 Task: Search one way flight ticket for 3 adults in first from Wichita: Wichita Dwight D. Eisenhower National Airport(was Wichita Mid-continent Airport) to Jackson: Jackson Hole Airport on 5-2-2023. Number of bags: 2 checked bags. Price is upto 35000. Outbound departure time preference is 20:00.
Action: Mouse moved to (343, 289)
Screenshot: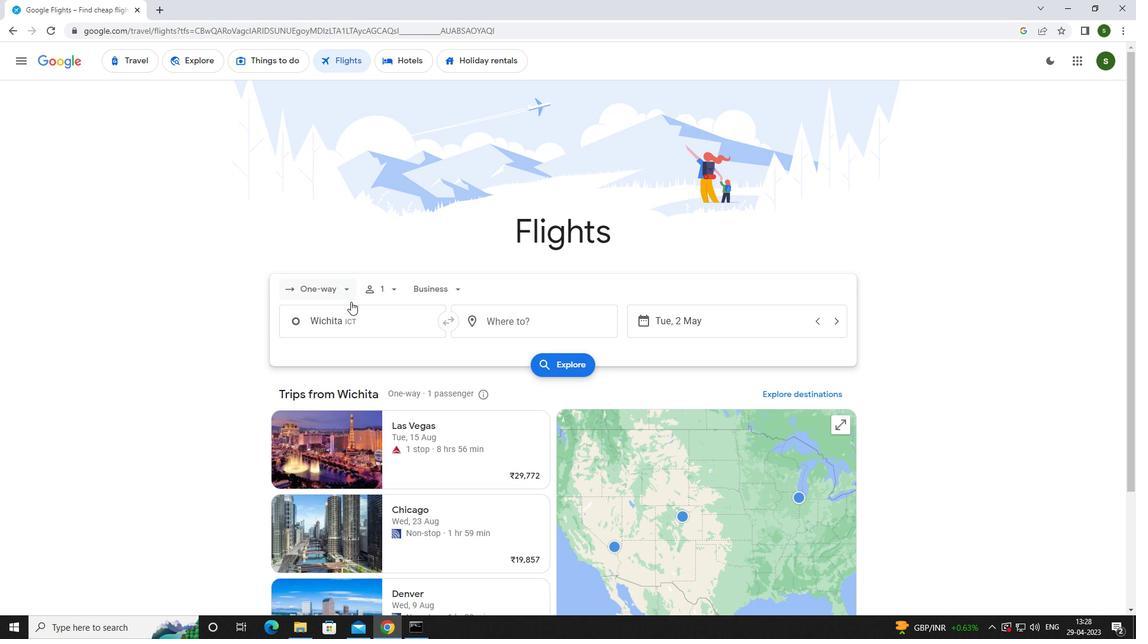 
Action: Mouse pressed left at (343, 289)
Screenshot: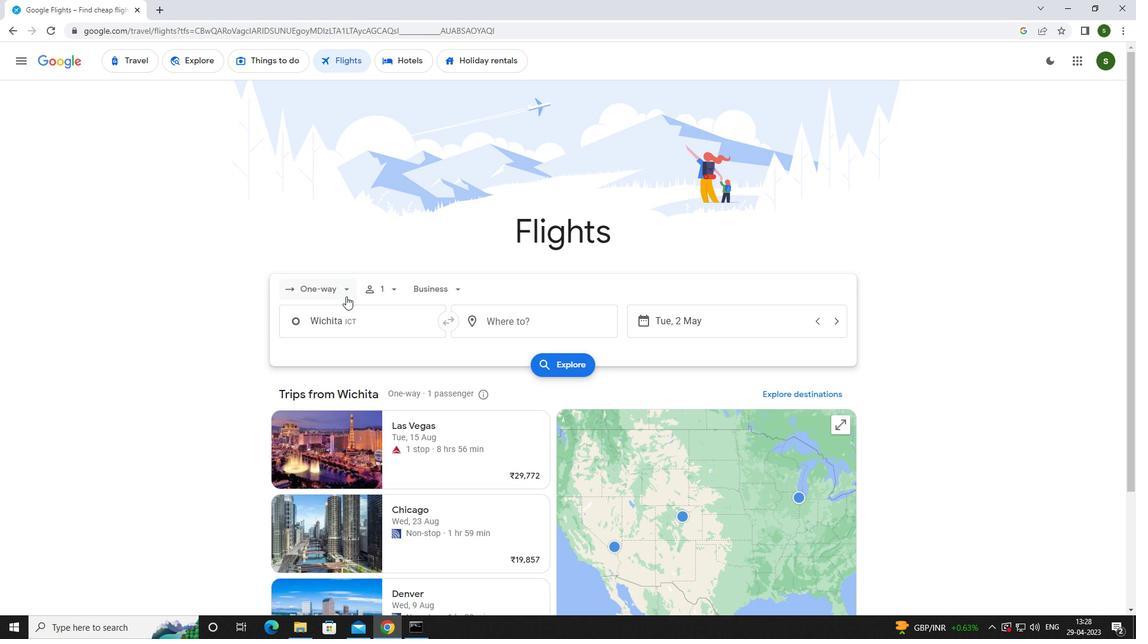 
Action: Mouse moved to (354, 343)
Screenshot: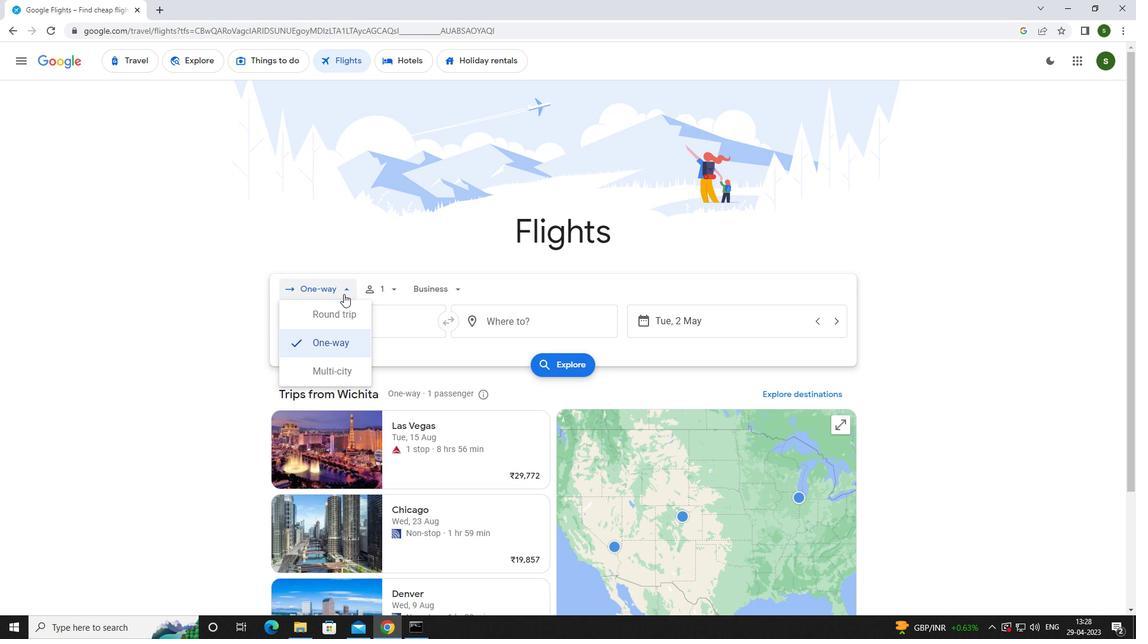 
Action: Mouse pressed left at (354, 343)
Screenshot: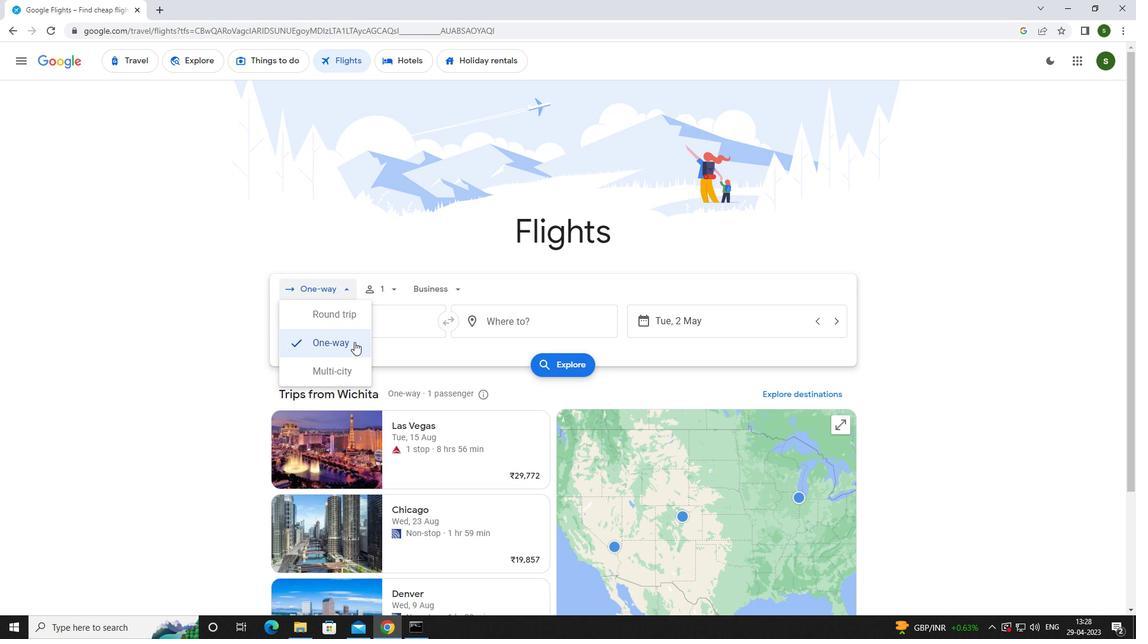 
Action: Mouse moved to (394, 287)
Screenshot: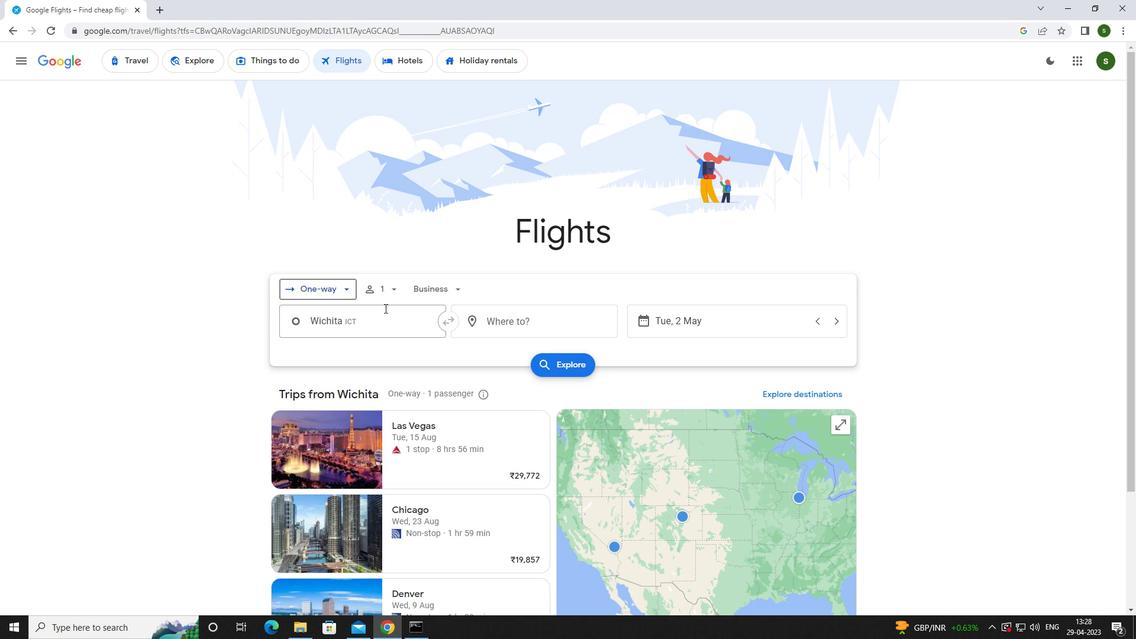 
Action: Mouse pressed left at (394, 287)
Screenshot: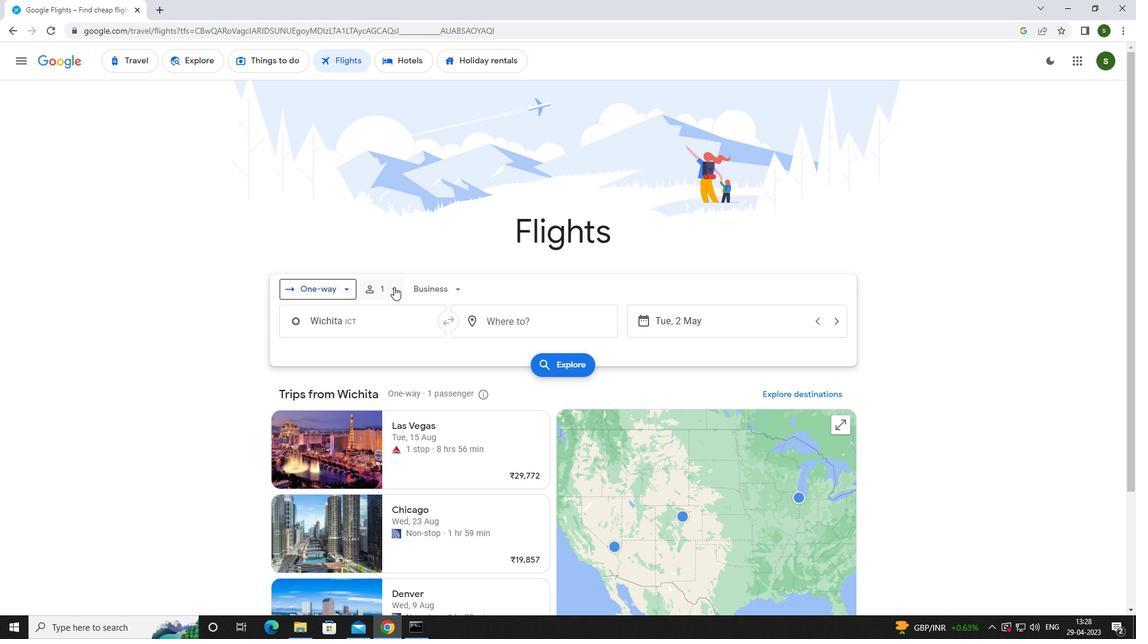
Action: Mouse moved to (478, 314)
Screenshot: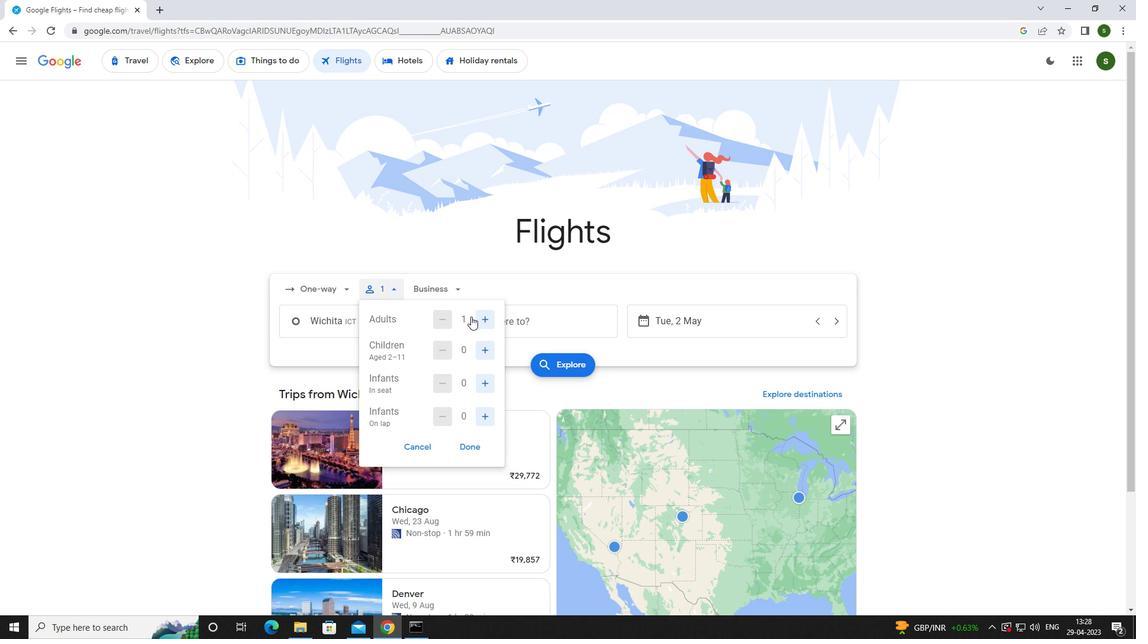 
Action: Mouse pressed left at (478, 314)
Screenshot: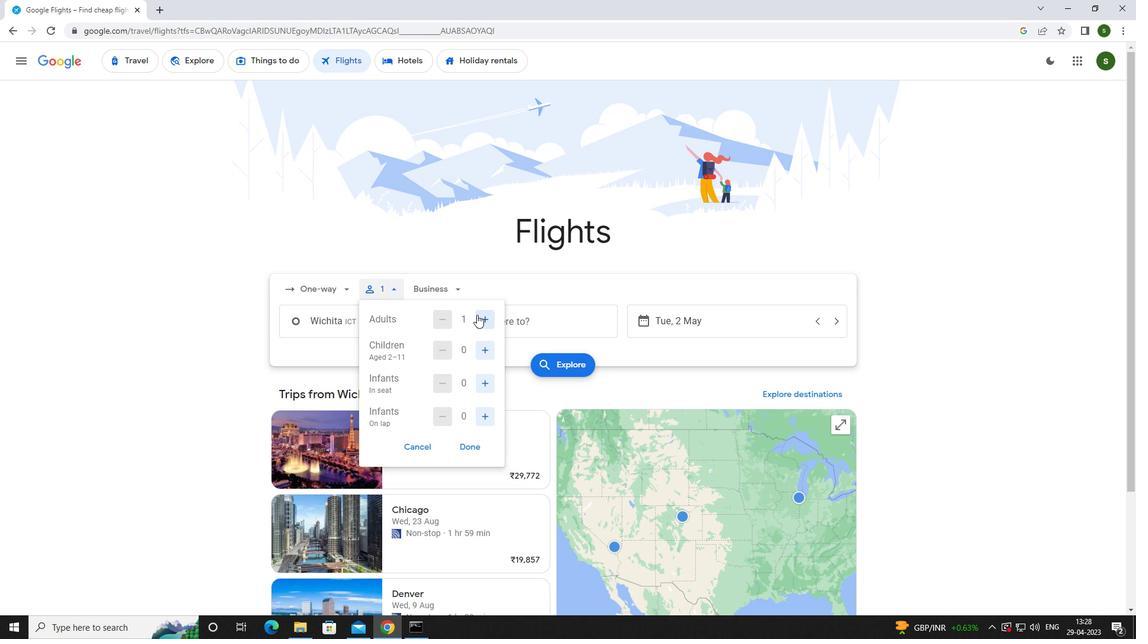 
Action: Mouse pressed left at (478, 314)
Screenshot: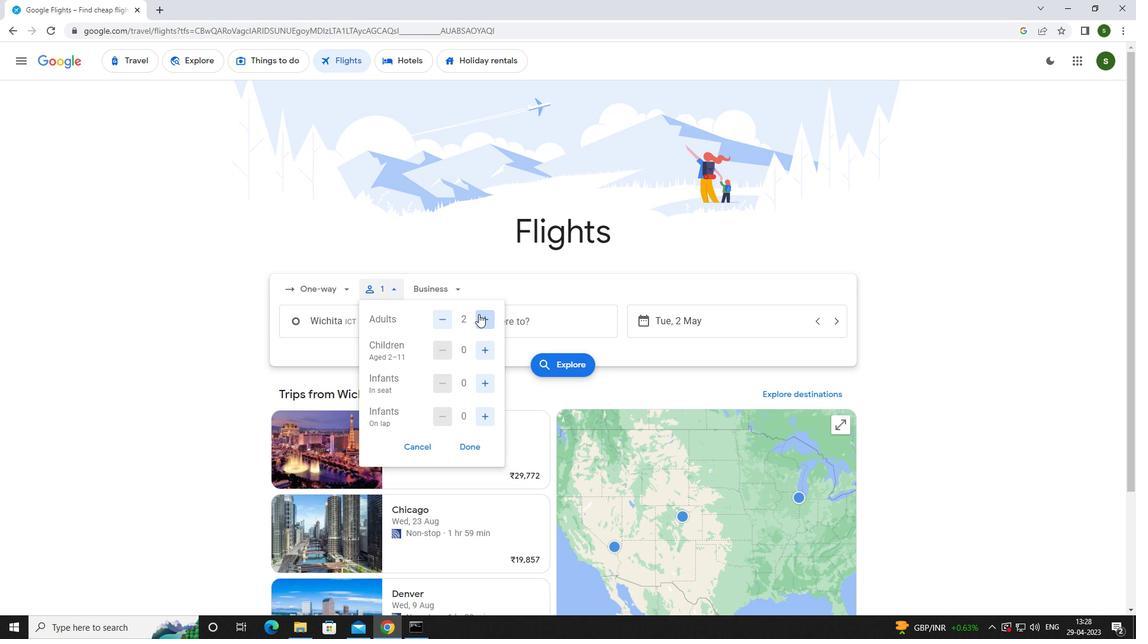 
Action: Mouse moved to (447, 288)
Screenshot: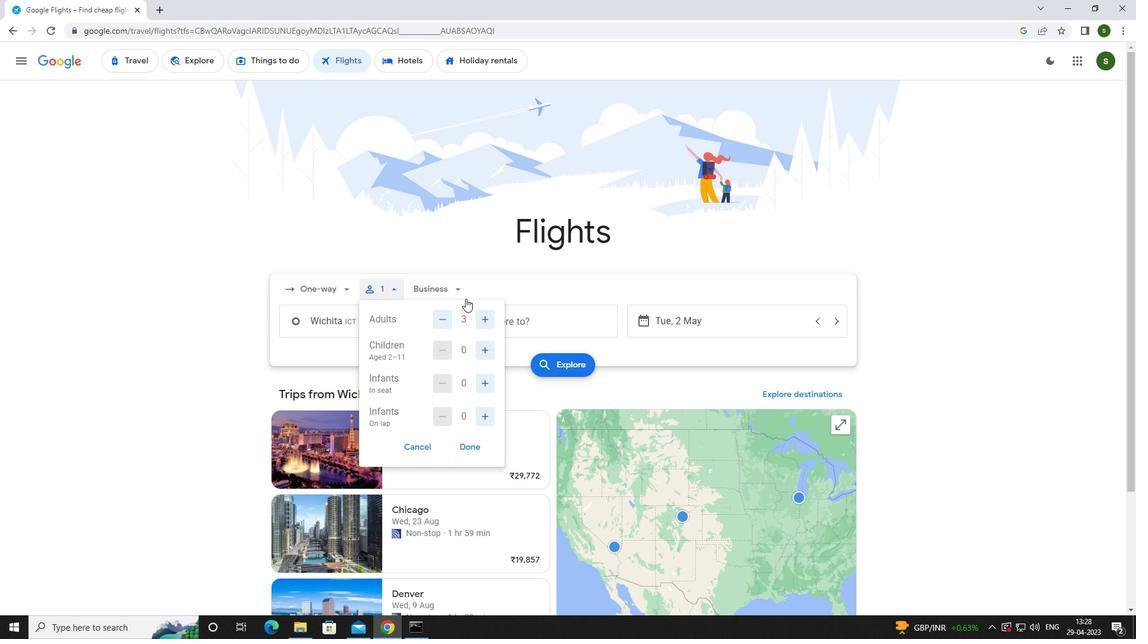 
Action: Mouse pressed left at (447, 288)
Screenshot: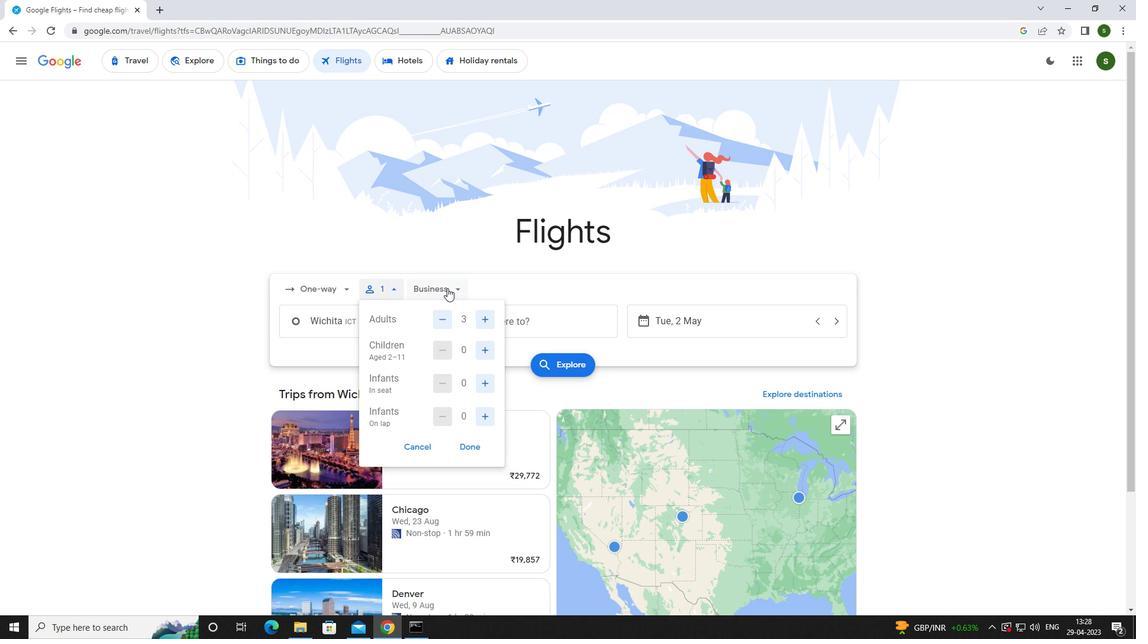 
Action: Mouse moved to (471, 400)
Screenshot: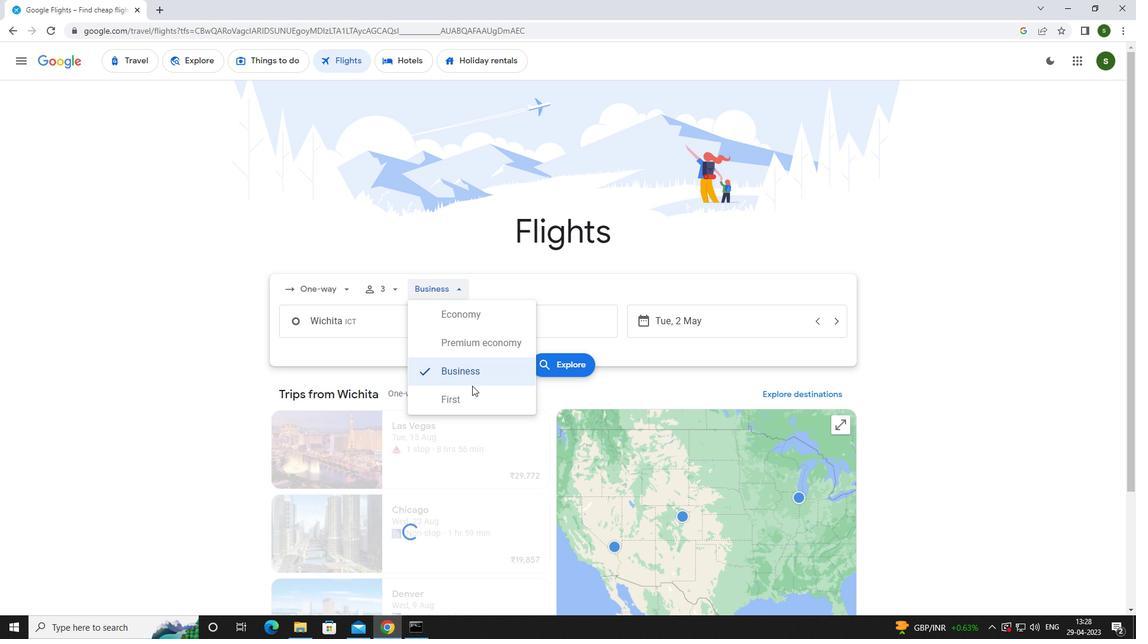 
Action: Mouse pressed left at (471, 400)
Screenshot: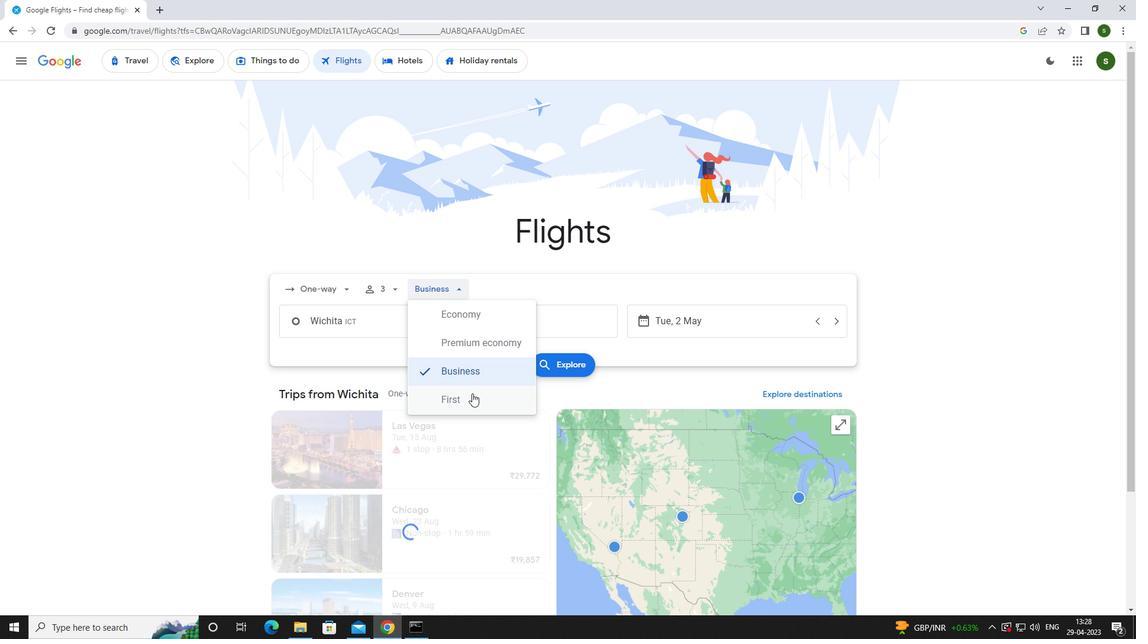 
Action: Mouse moved to (386, 323)
Screenshot: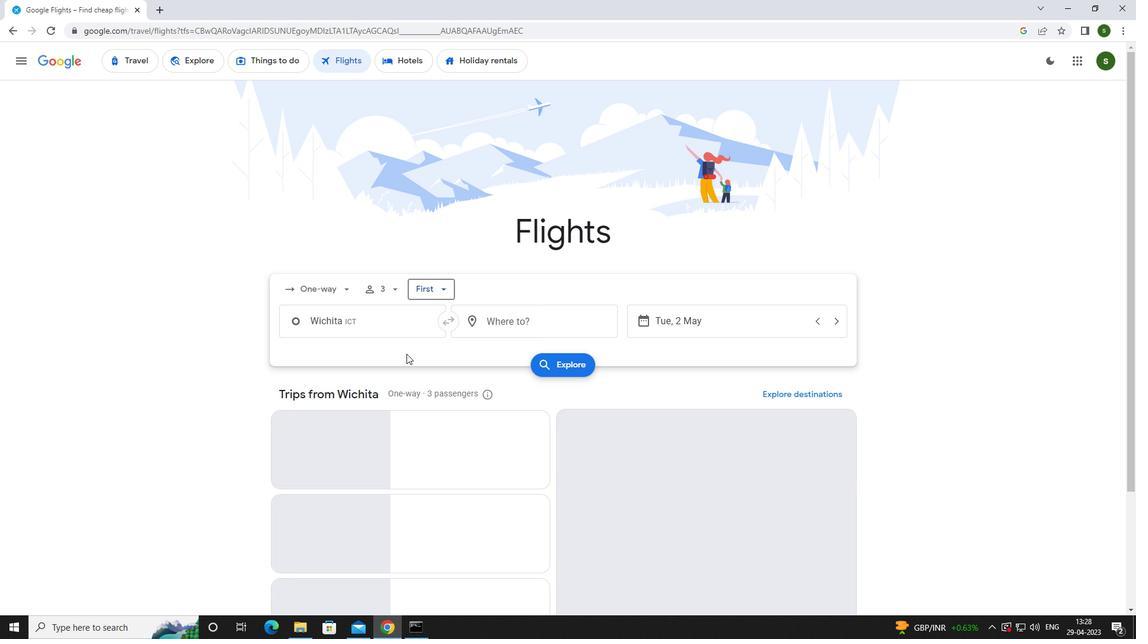 
Action: Mouse pressed left at (386, 323)
Screenshot: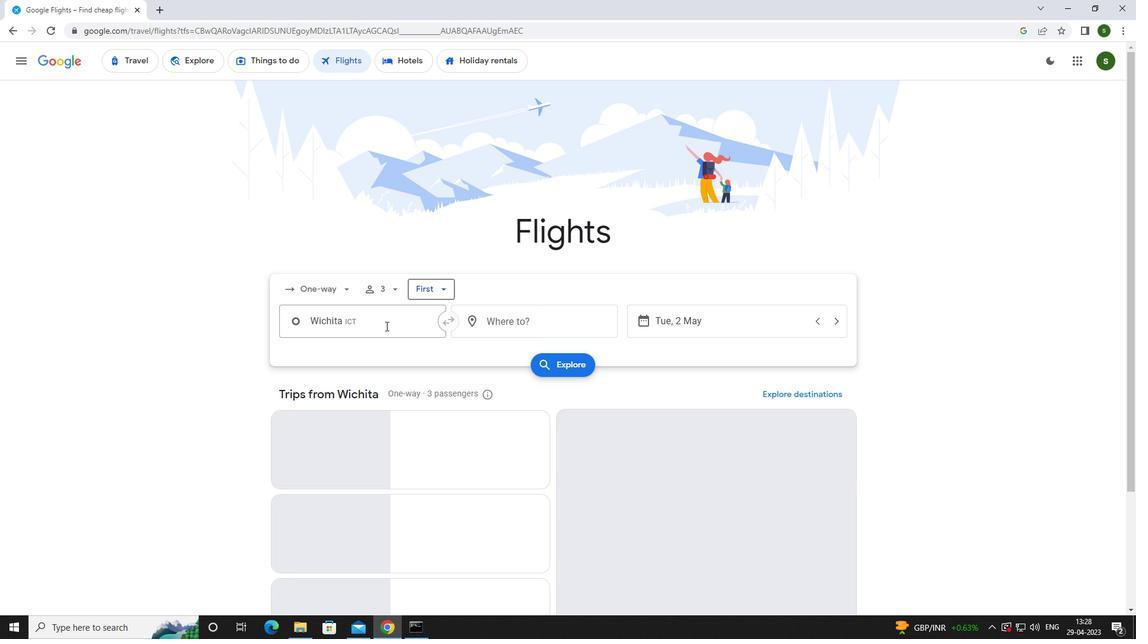 
Action: Mouse moved to (385, 323)
Screenshot: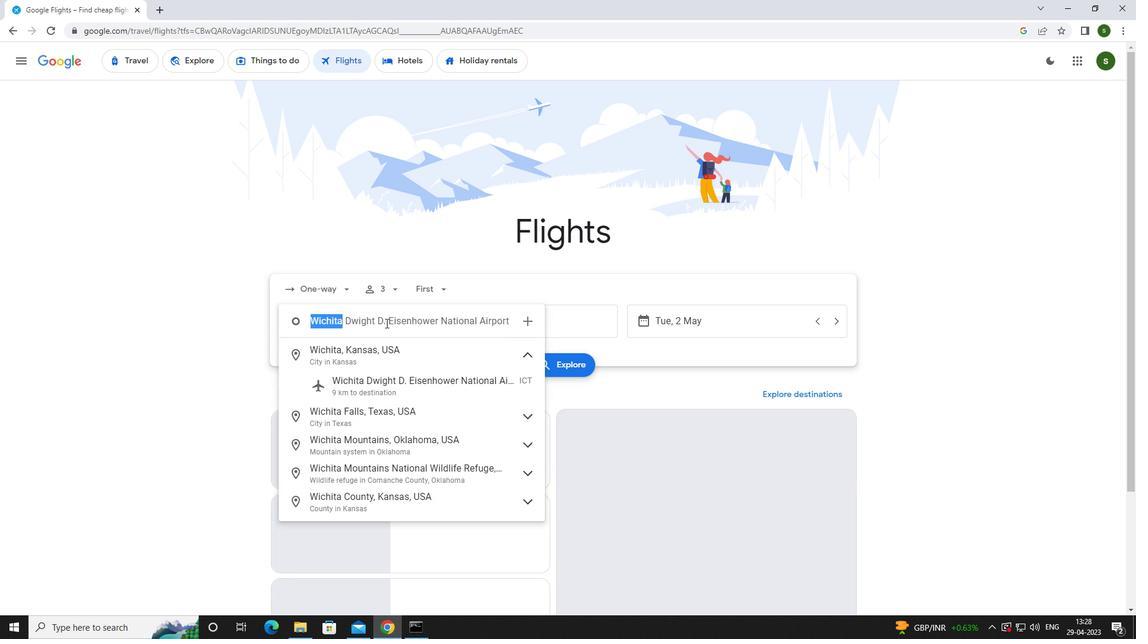 
Action: Key pressed w<Key.caps_lock>itchita
Screenshot: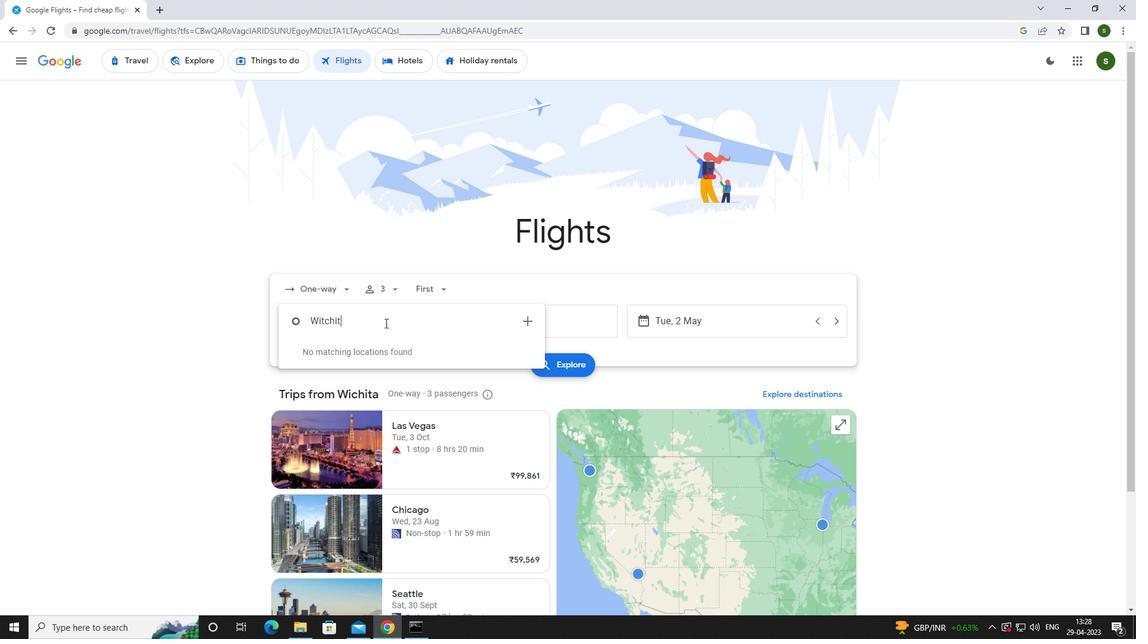 
Action: Mouse moved to (396, 383)
Screenshot: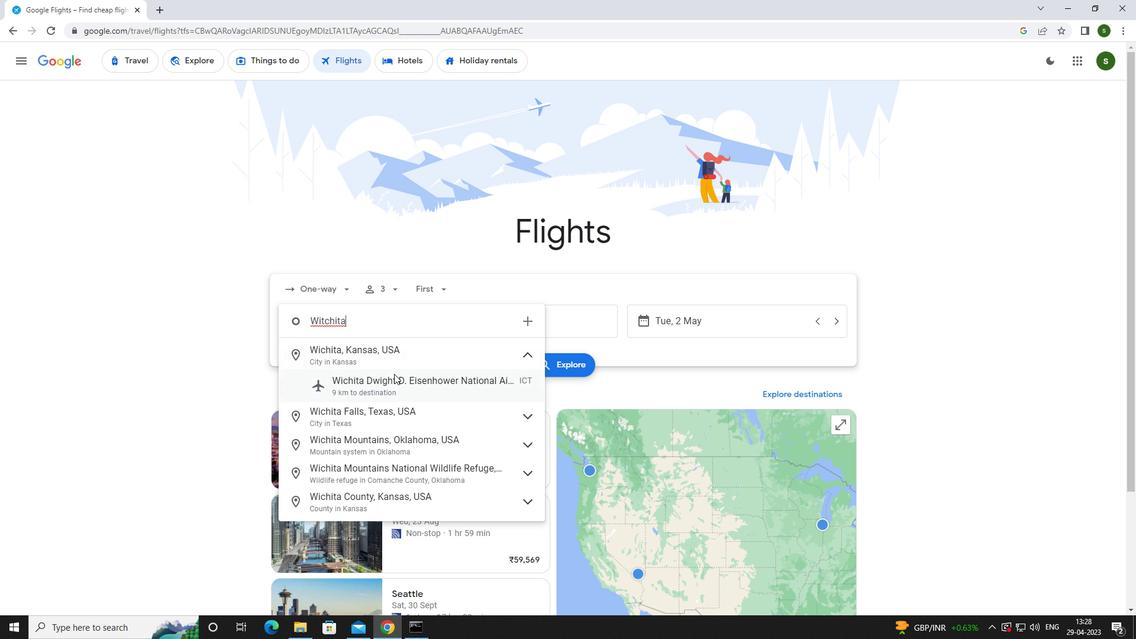 
Action: Mouse pressed left at (396, 383)
Screenshot: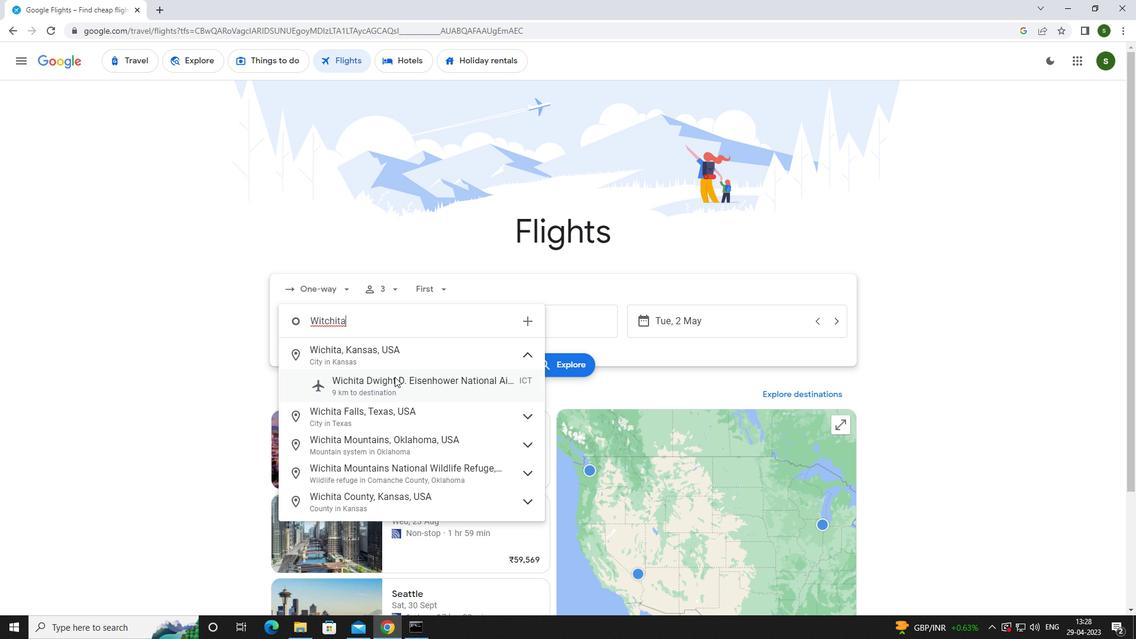 
Action: Mouse moved to (521, 320)
Screenshot: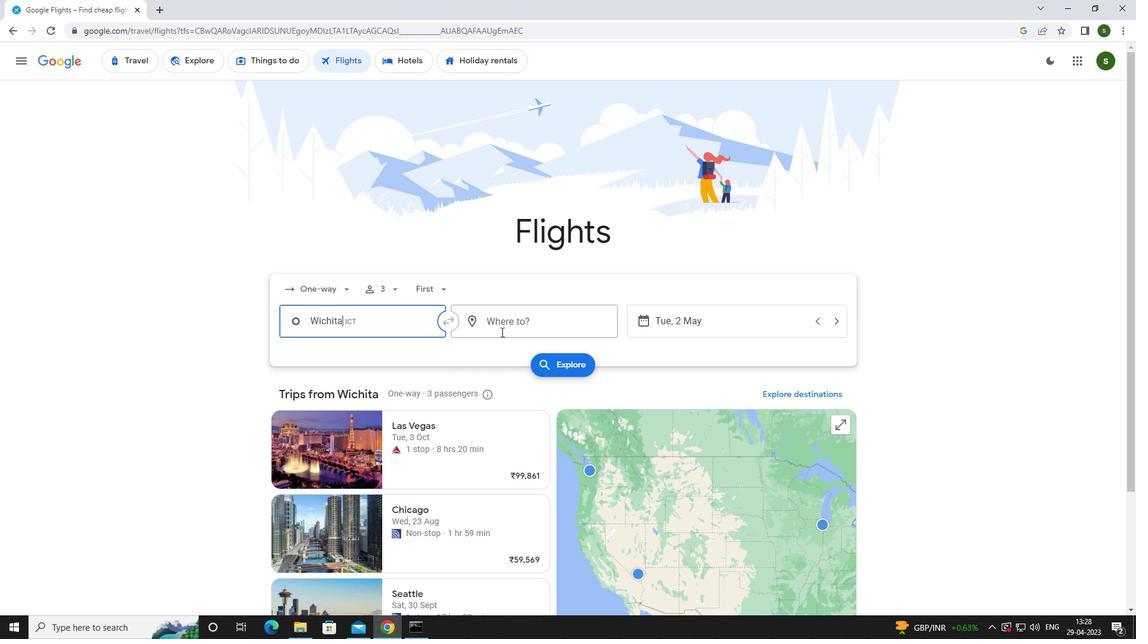 
Action: Mouse pressed left at (521, 320)
Screenshot: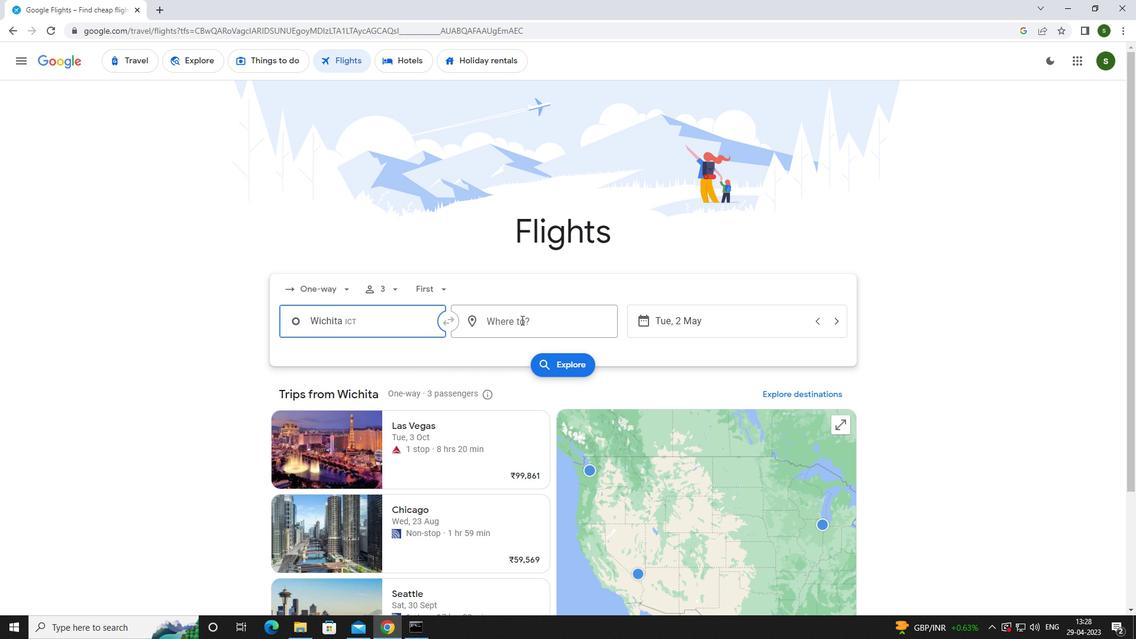 
Action: Mouse moved to (519, 320)
Screenshot: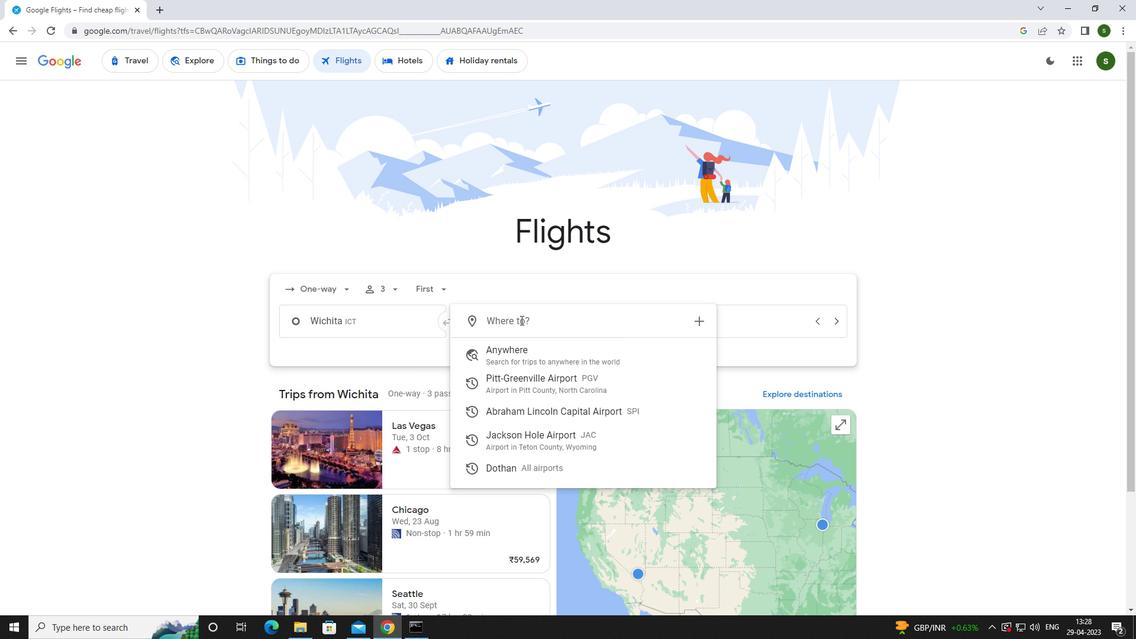 
Action: Key pressed <Key.caps_lock>j<Key.caps_lock>ackd<Key.backspace>son<Key.space><Key.caps_lock>h<Key.caps_lock>ol
Screenshot: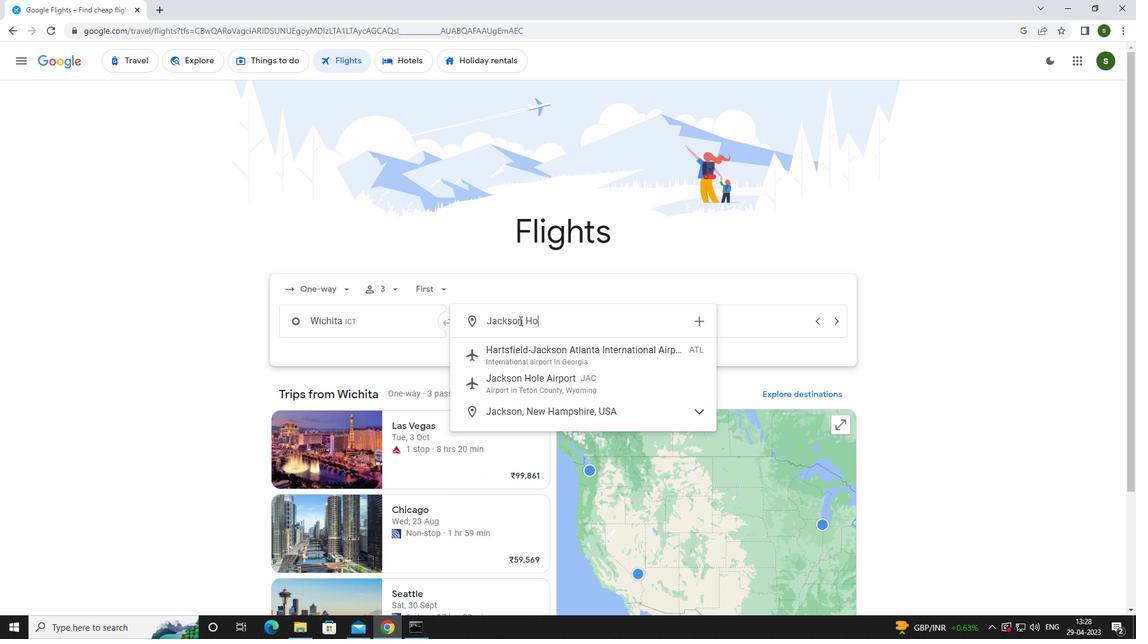 
Action: Mouse moved to (542, 349)
Screenshot: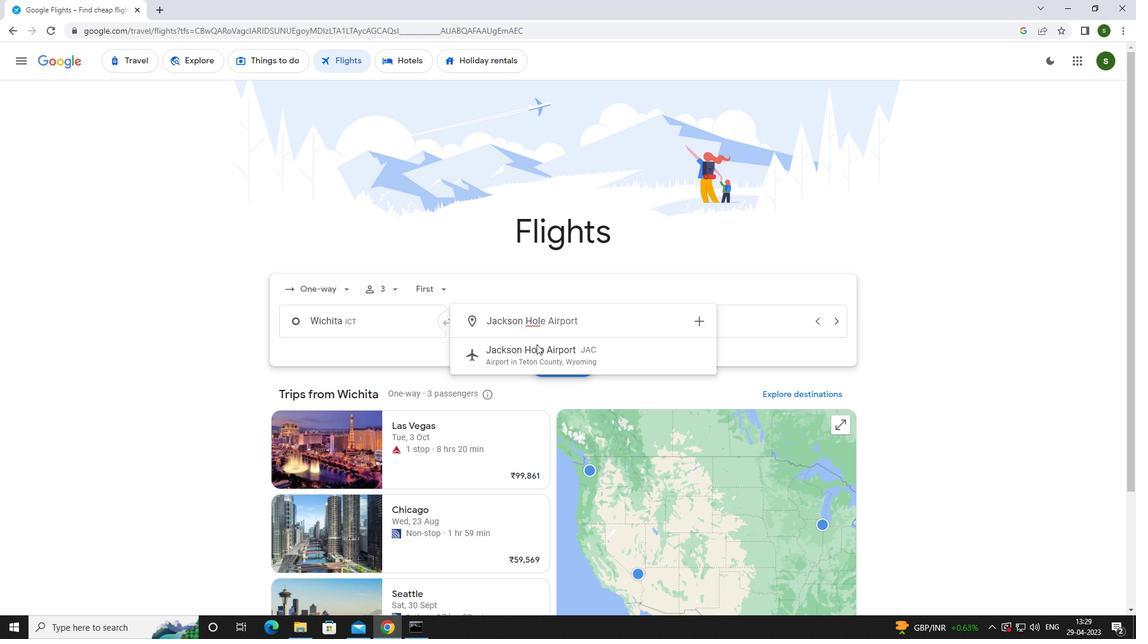 
Action: Mouse pressed left at (542, 349)
Screenshot: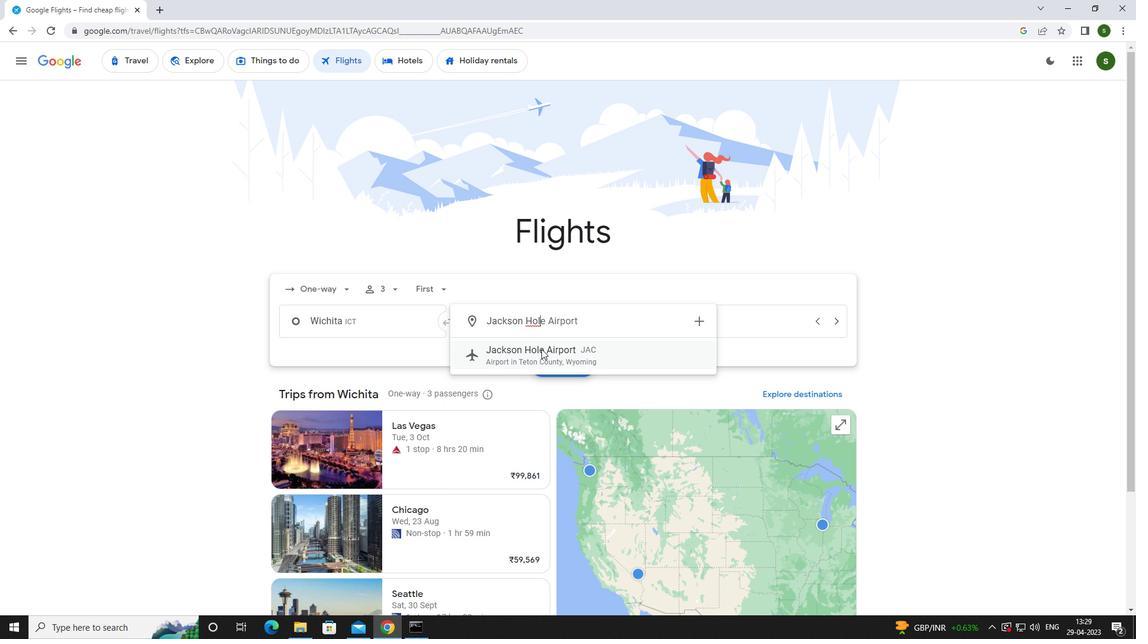 
Action: Mouse moved to (722, 321)
Screenshot: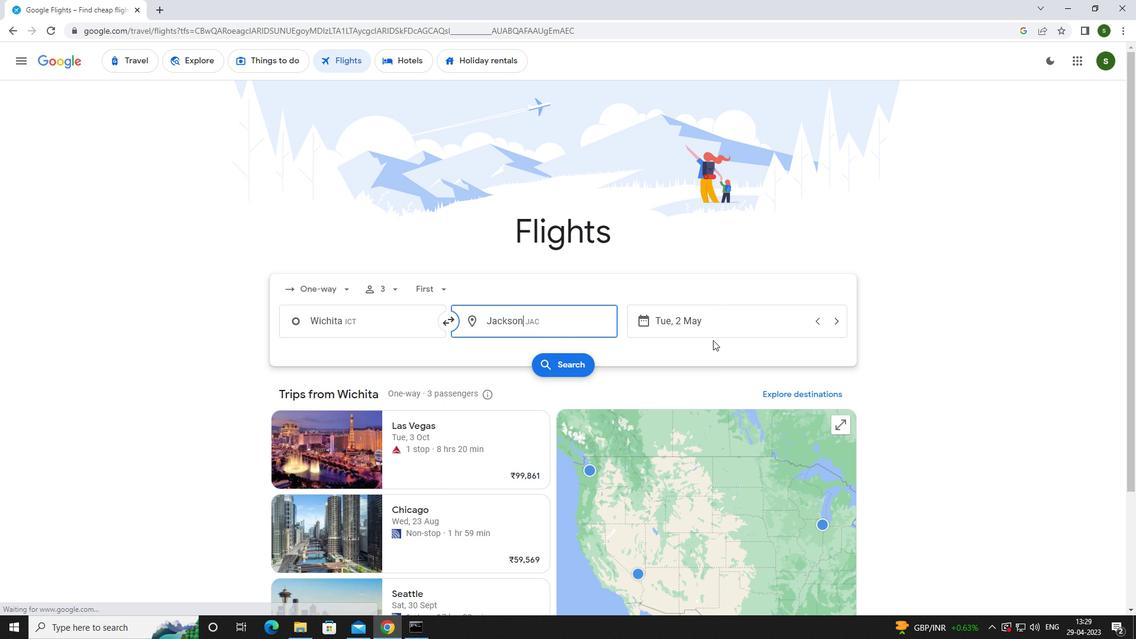 
Action: Mouse pressed left at (722, 321)
Screenshot: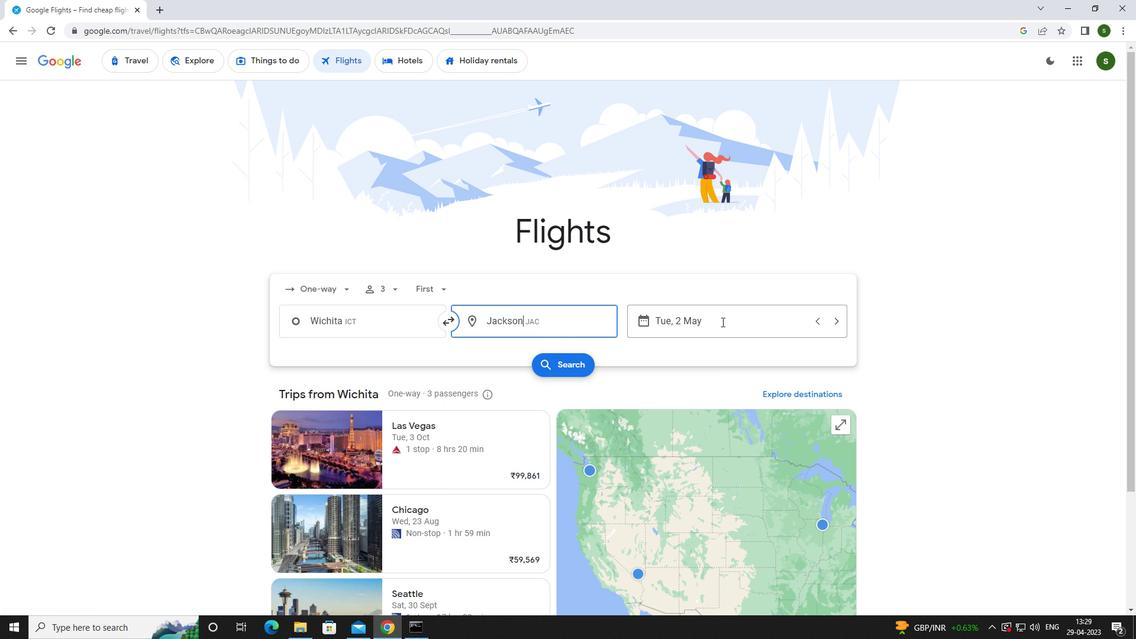 
Action: Mouse moved to (716, 395)
Screenshot: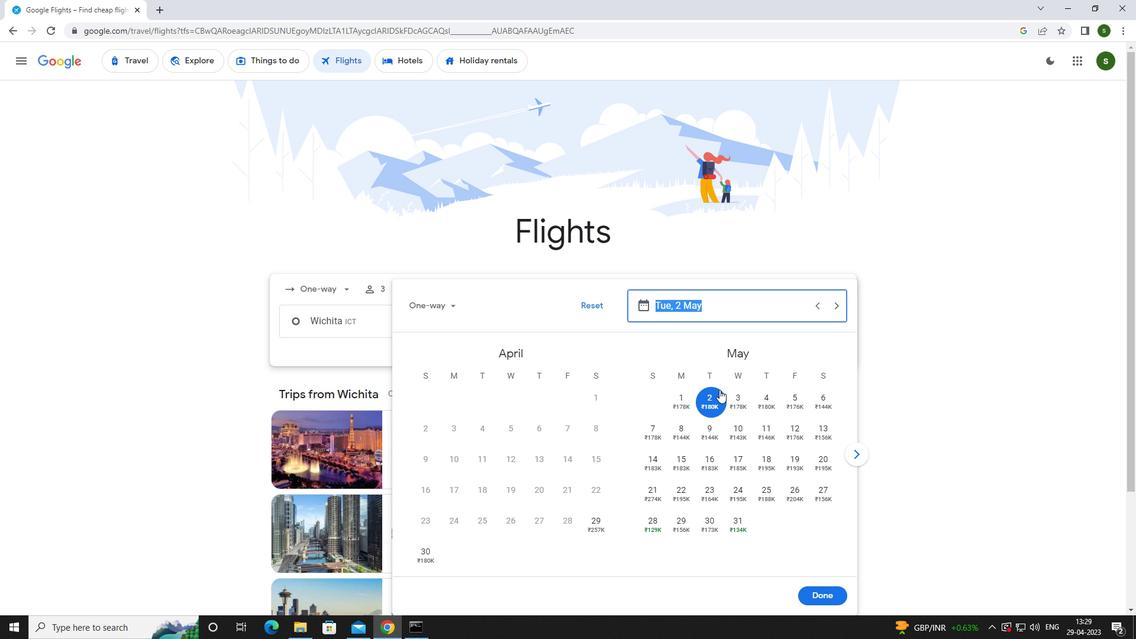 
Action: Mouse pressed left at (716, 395)
Screenshot: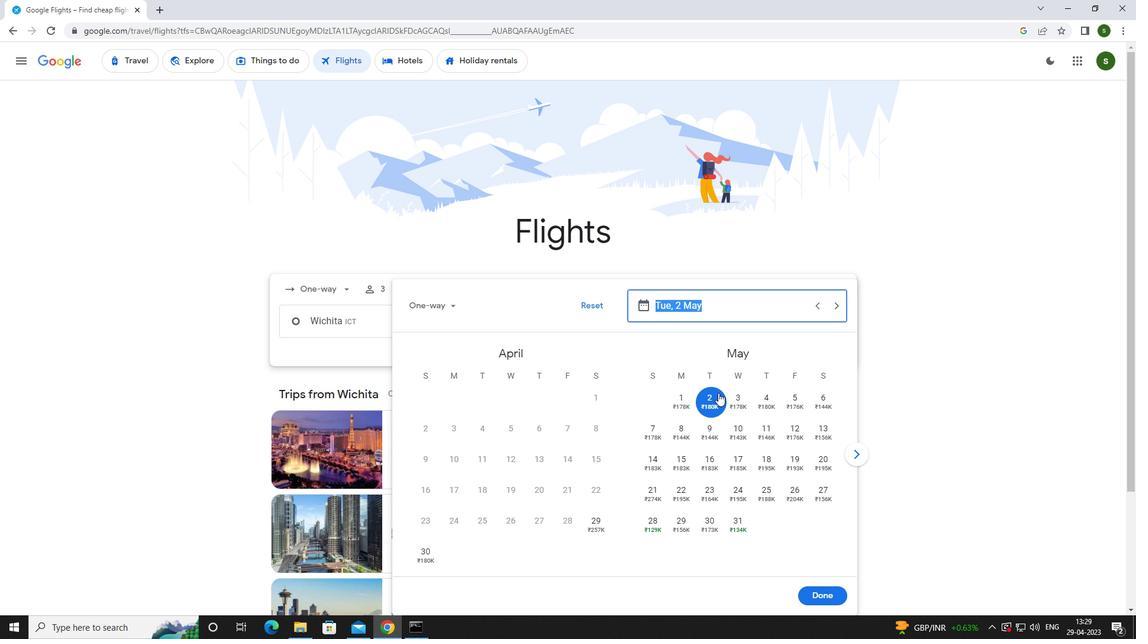 
Action: Mouse moved to (822, 593)
Screenshot: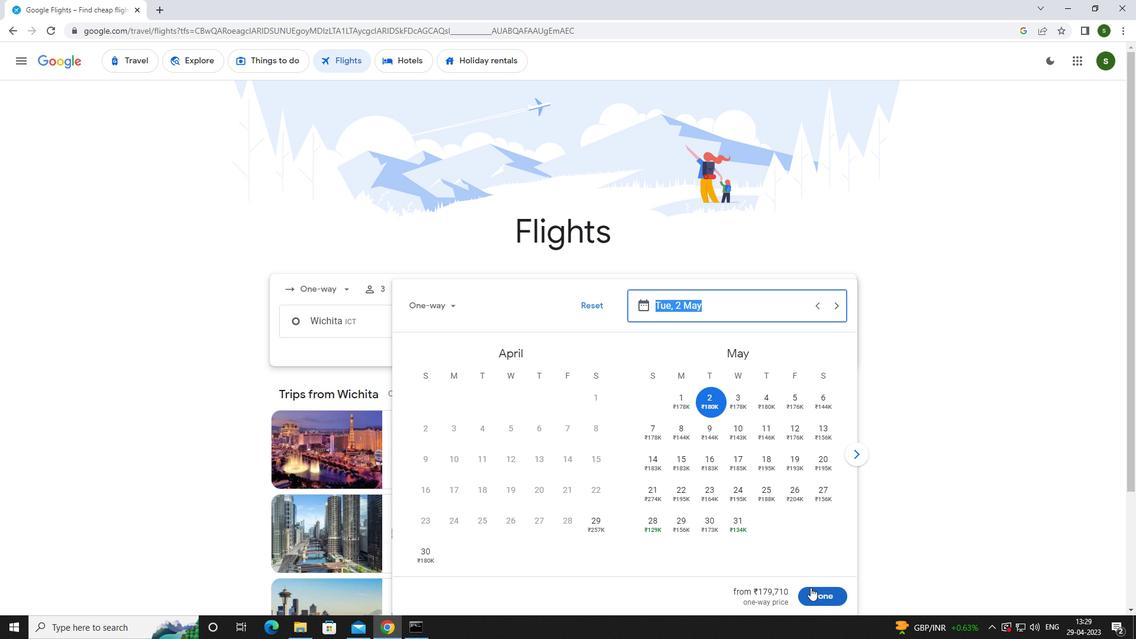 
Action: Mouse pressed left at (822, 593)
Screenshot: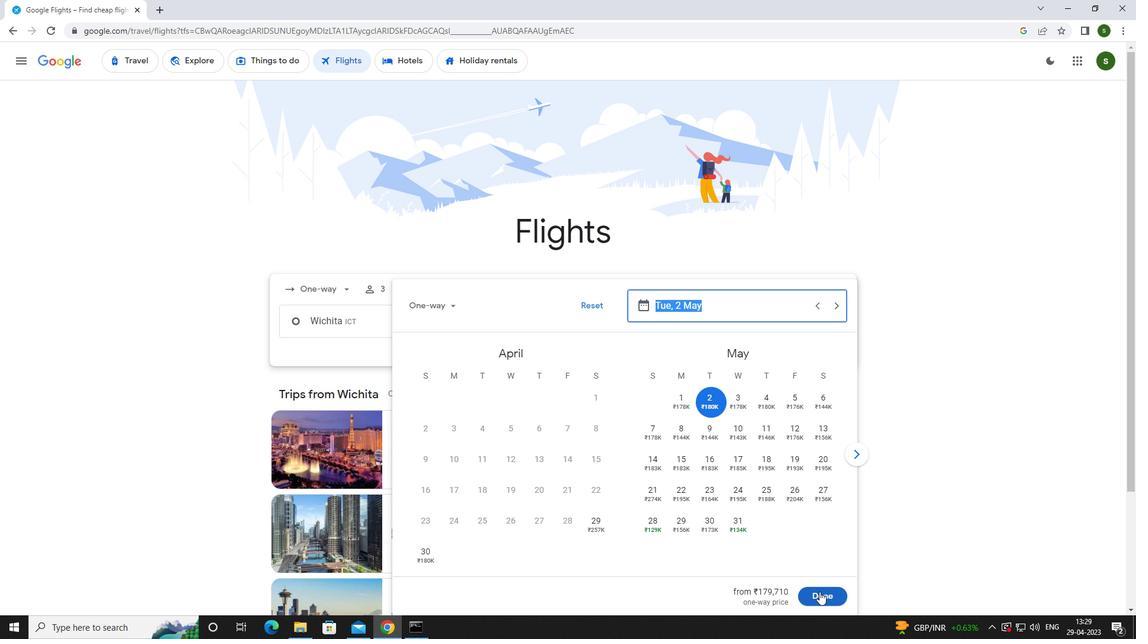 
Action: Mouse moved to (578, 367)
Screenshot: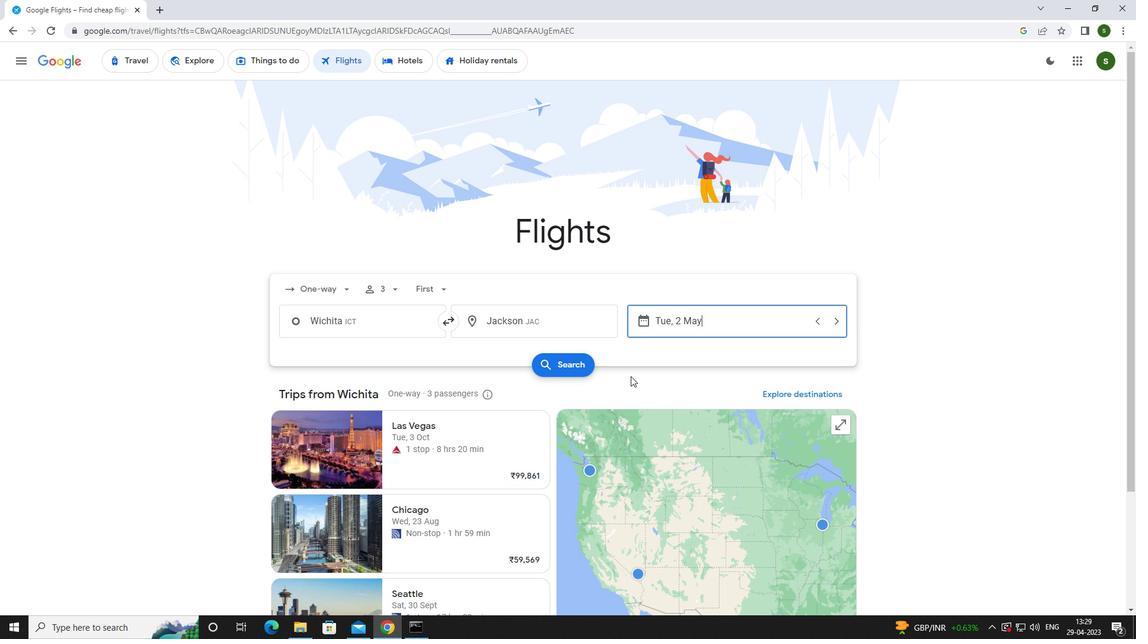 
Action: Mouse pressed left at (578, 367)
Screenshot: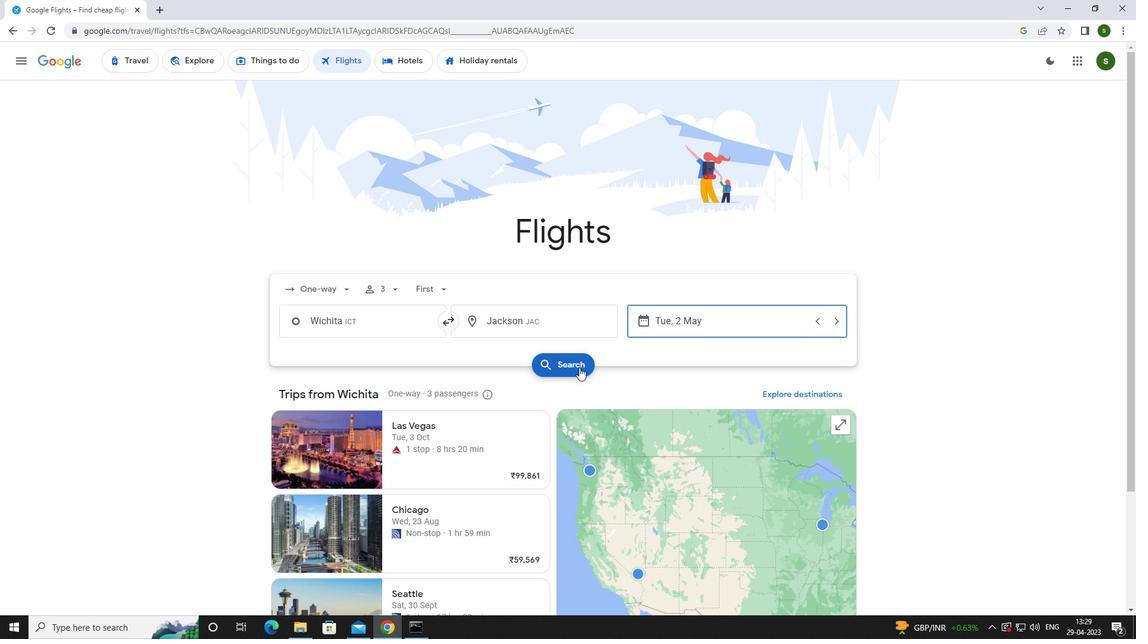 
Action: Mouse moved to (296, 167)
Screenshot: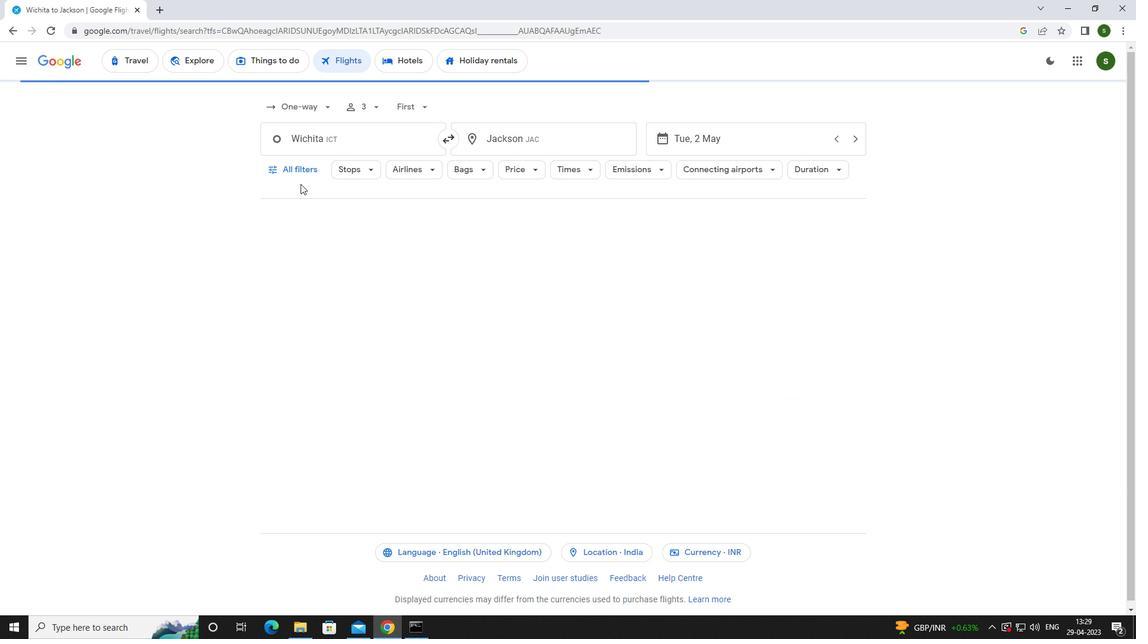 
Action: Mouse pressed left at (296, 167)
Screenshot: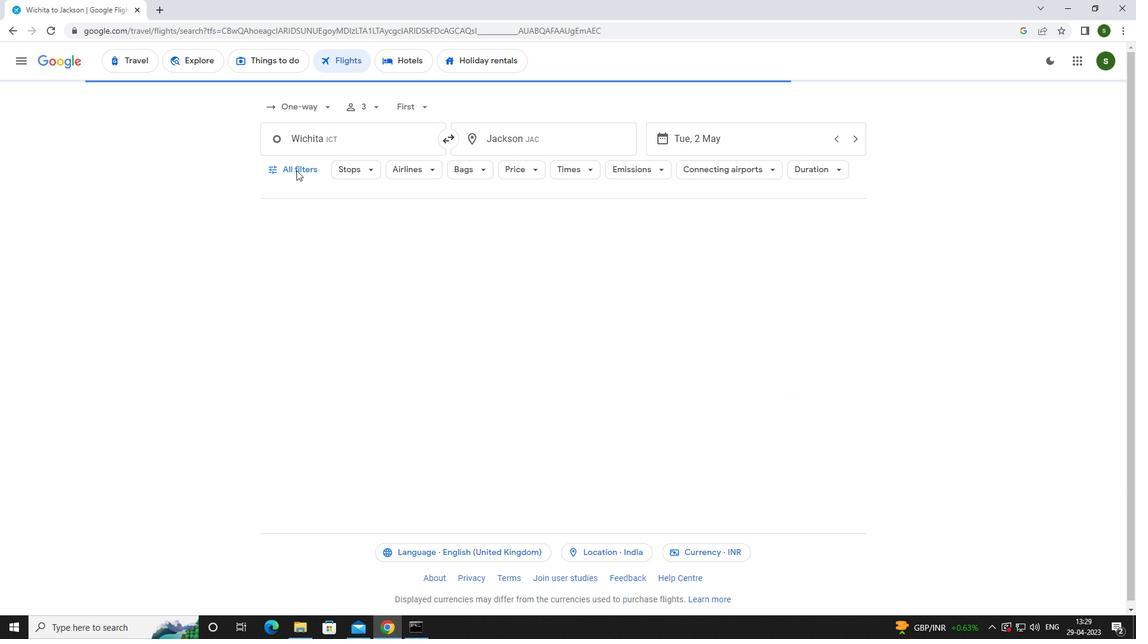 
Action: Mouse moved to (396, 326)
Screenshot: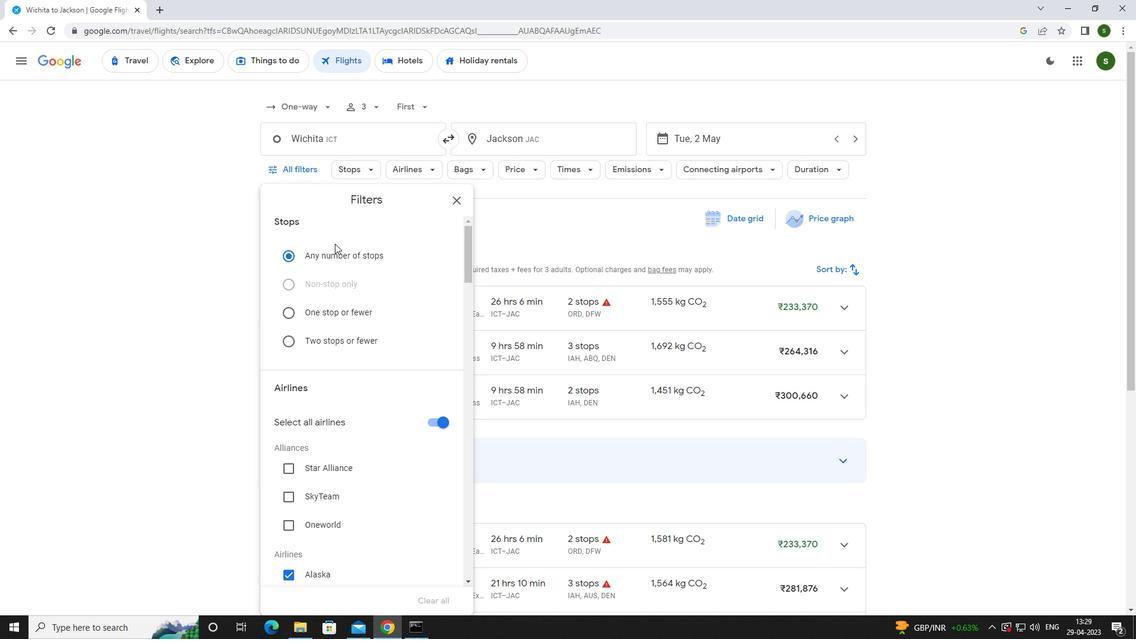 
Action: Mouse scrolled (396, 325) with delta (0, 0)
Screenshot: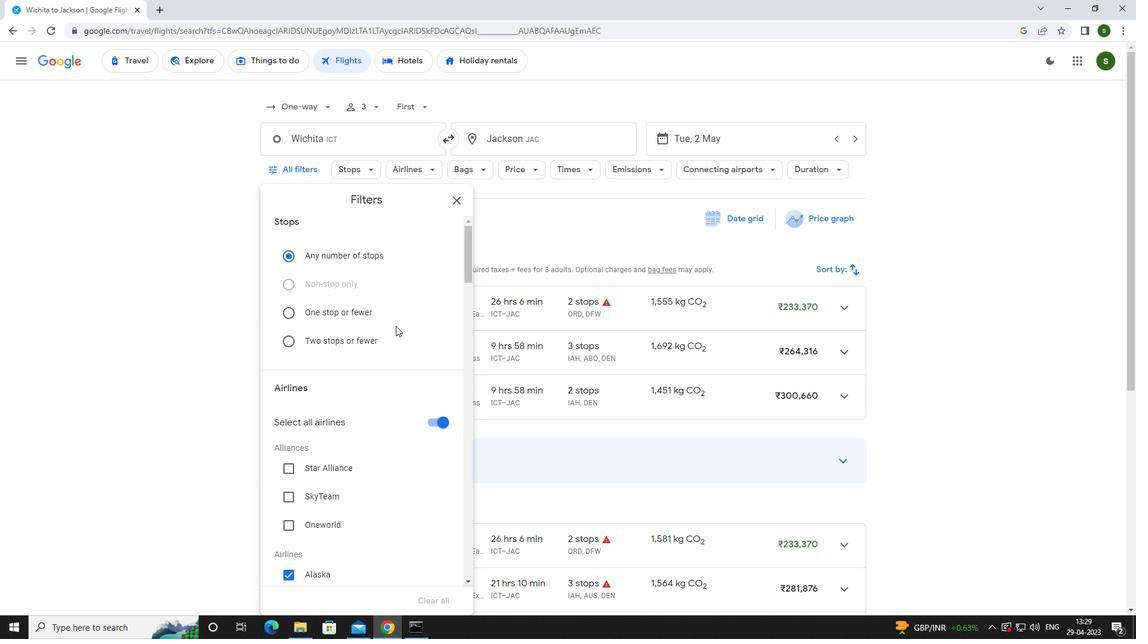 
Action: Mouse scrolled (396, 325) with delta (0, 0)
Screenshot: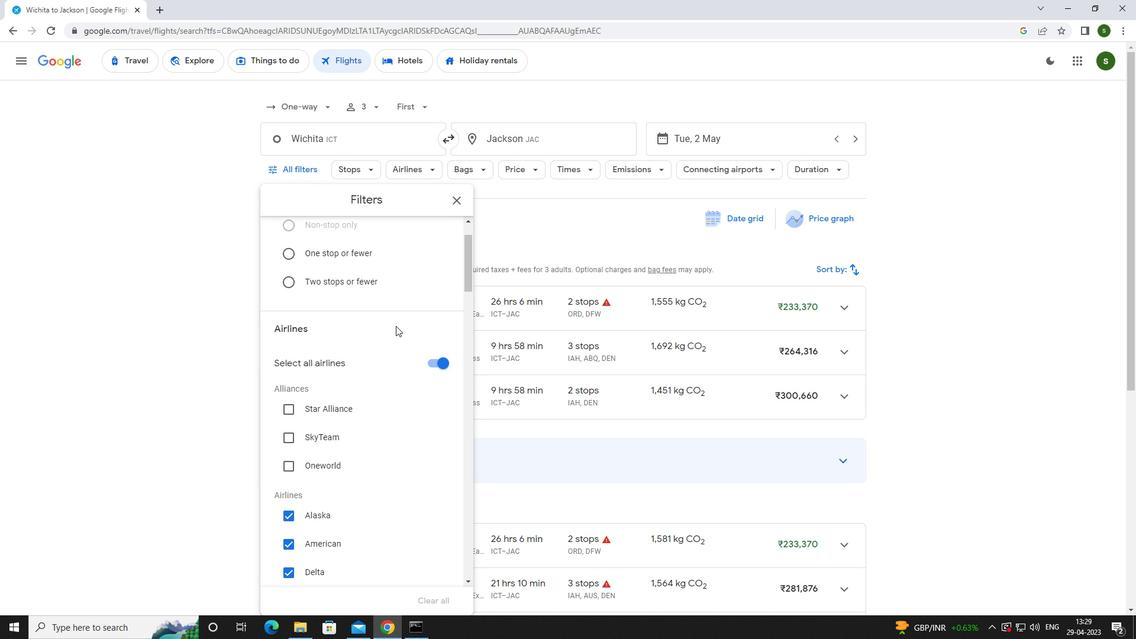 
Action: Mouse scrolled (396, 325) with delta (0, 0)
Screenshot: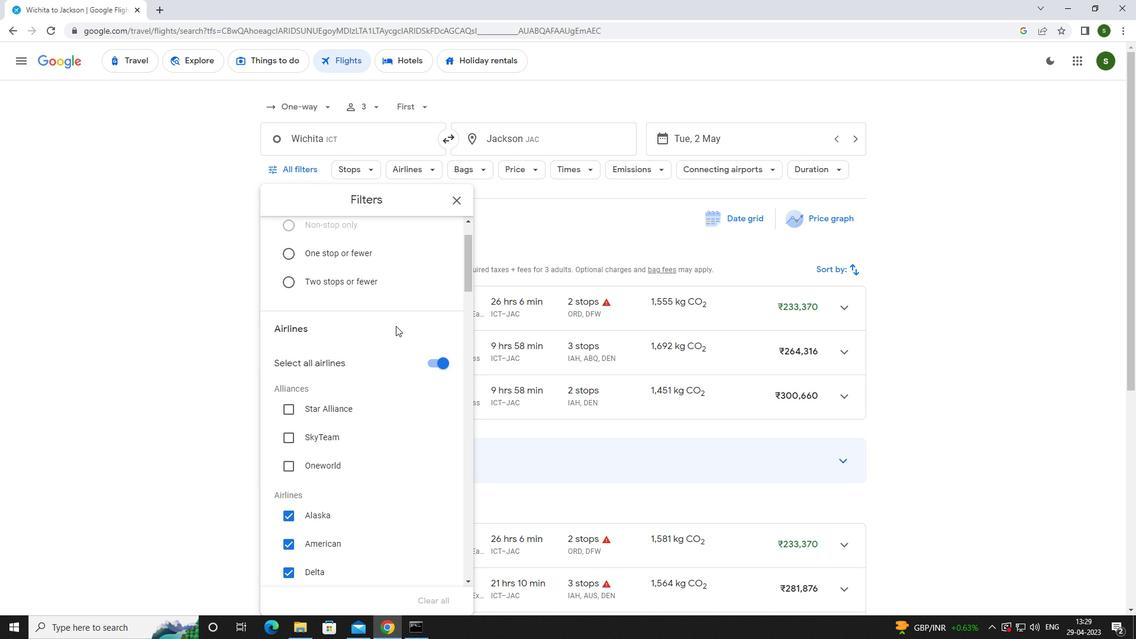 
Action: Mouse scrolled (396, 325) with delta (0, 0)
Screenshot: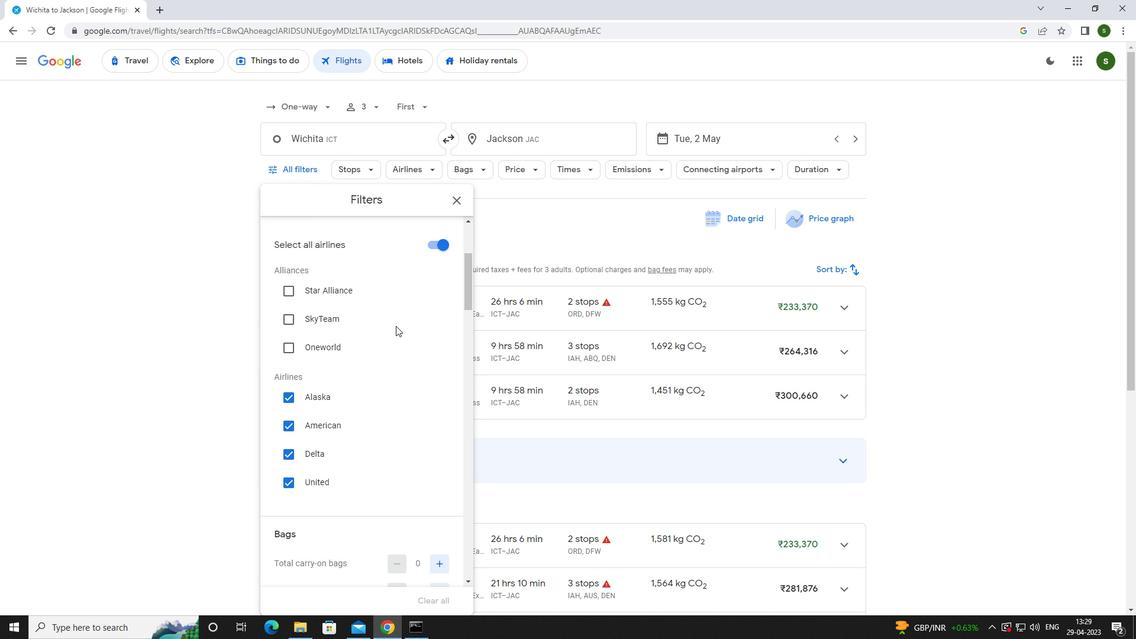 
Action: Mouse scrolled (396, 325) with delta (0, 0)
Screenshot: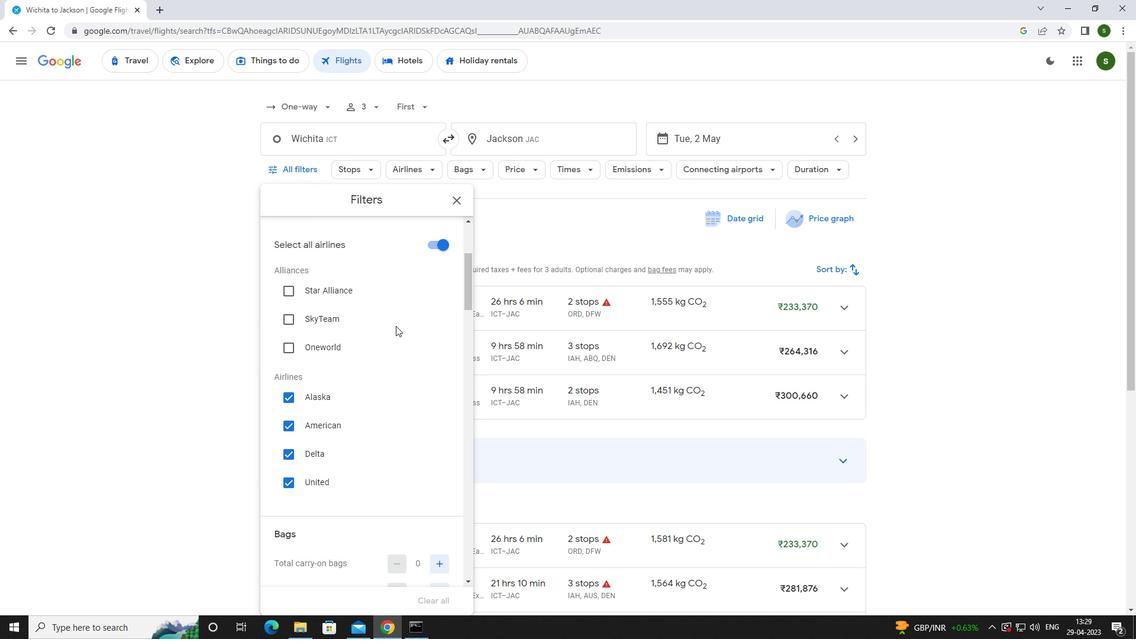 
Action: Mouse scrolled (396, 325) with delta (0, 0)
Screenshot: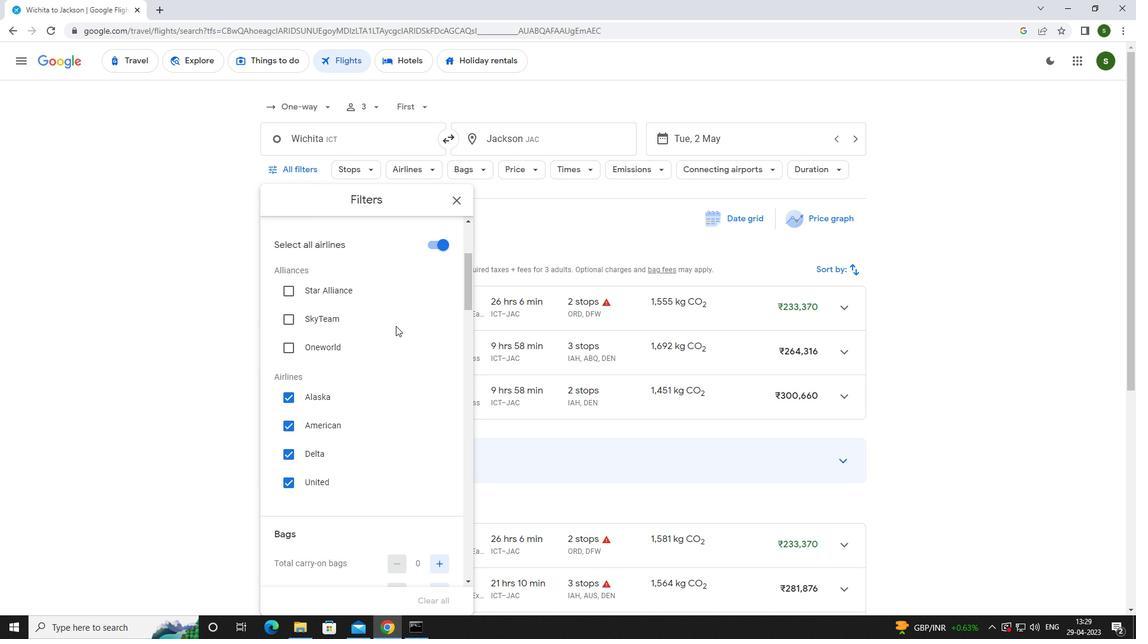 
Action: Mouse scrolled (396, 325) with delta (0, 0)
Screenshot: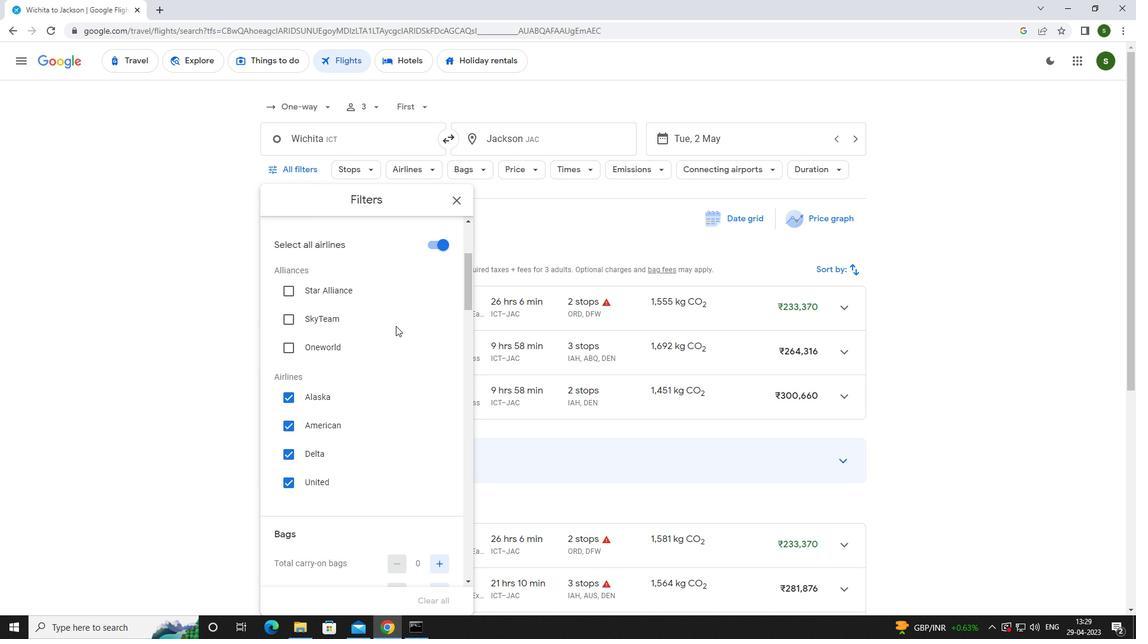 
Action: Mouse moved to (445, 358)
Screenshot: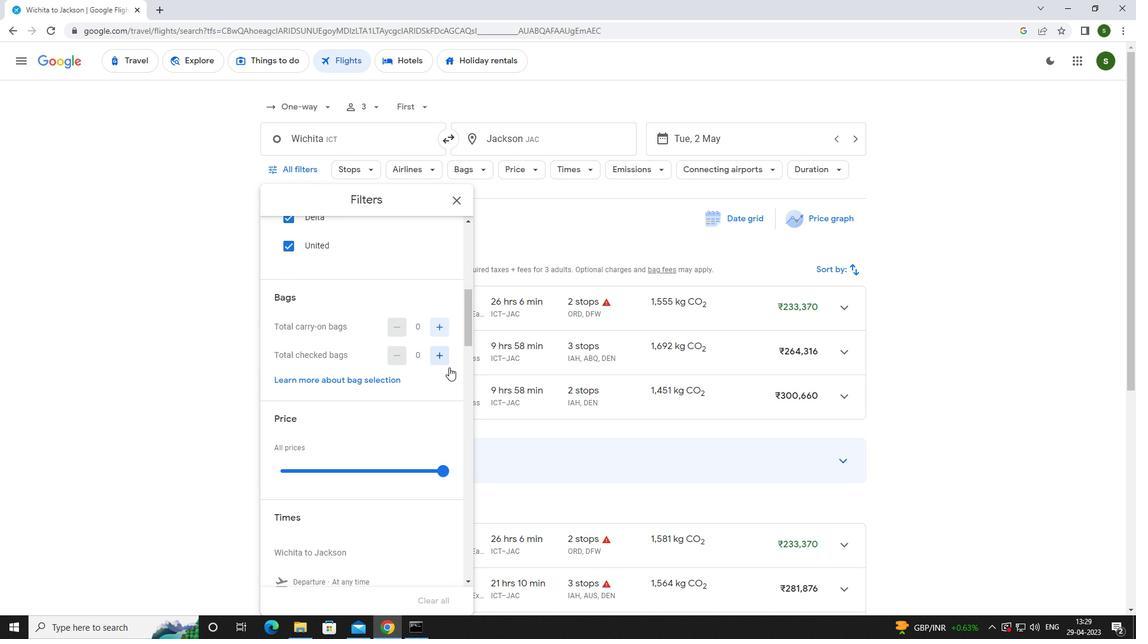 
Action: Mouse pressed left at (445, 358)
Screenshot: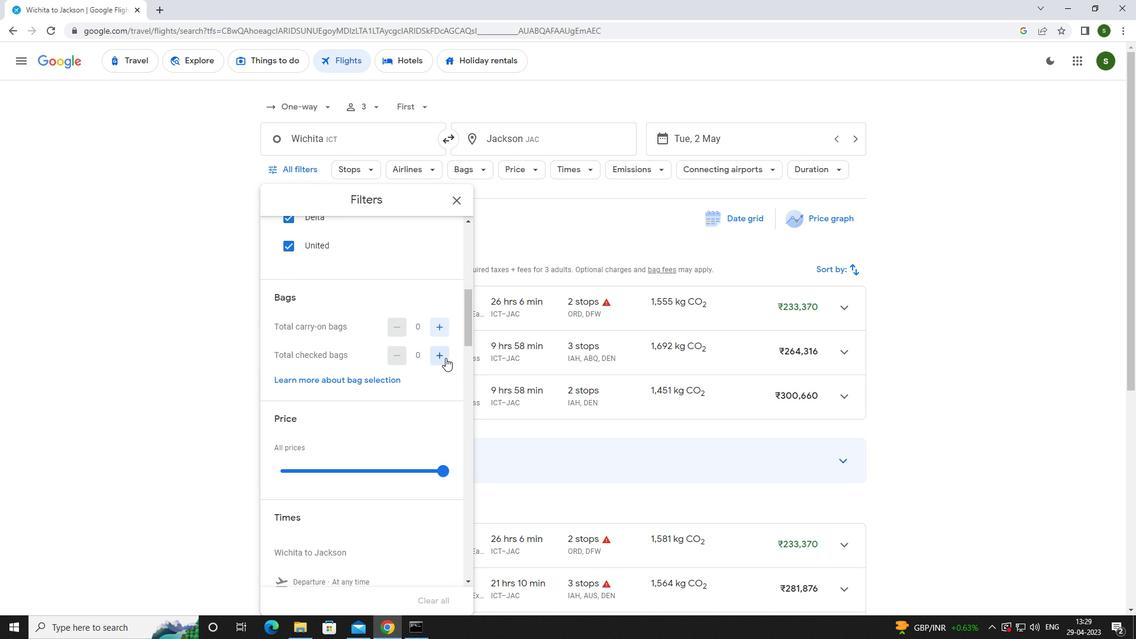 
Action: Mouse pressed left at (445, 358)
Screenshot: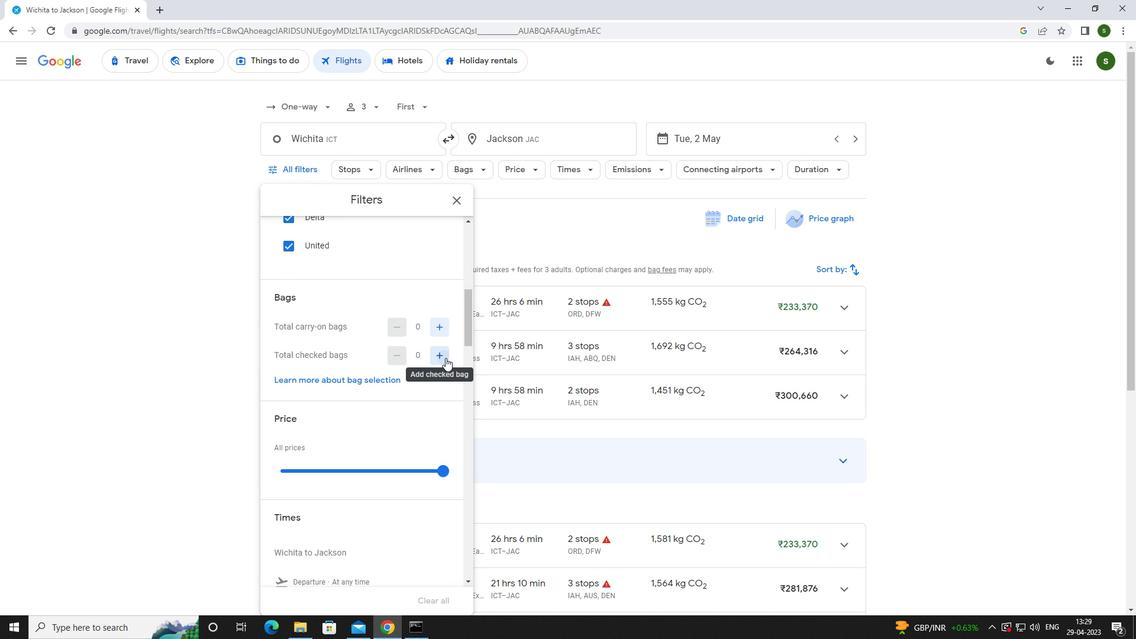 
Action: Mouse moved to (418, 371)
Screenshot: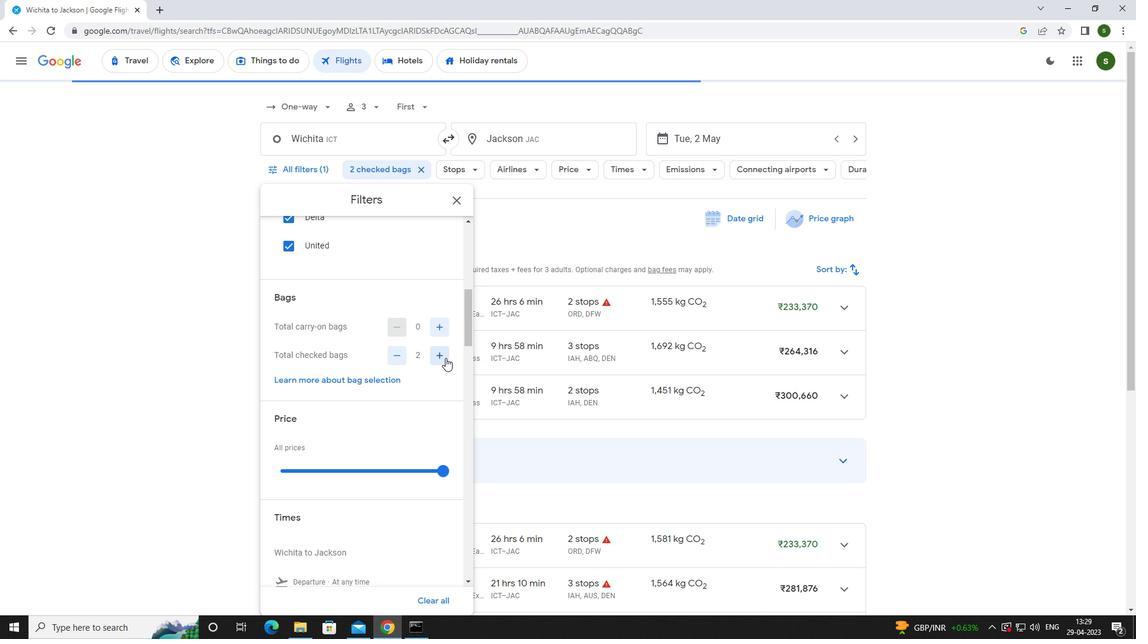 
Action: Mouse scrolled (418, 370) with delta (0, 0)
Screenshot: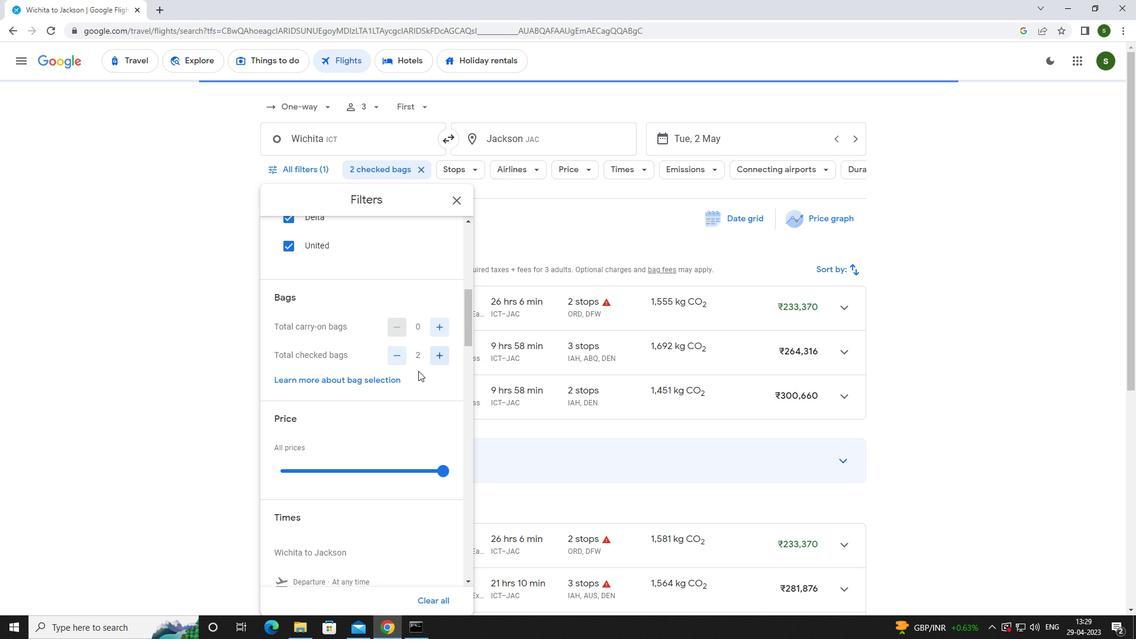 
Action: Mouse moved to (441, 412)
Screenshot: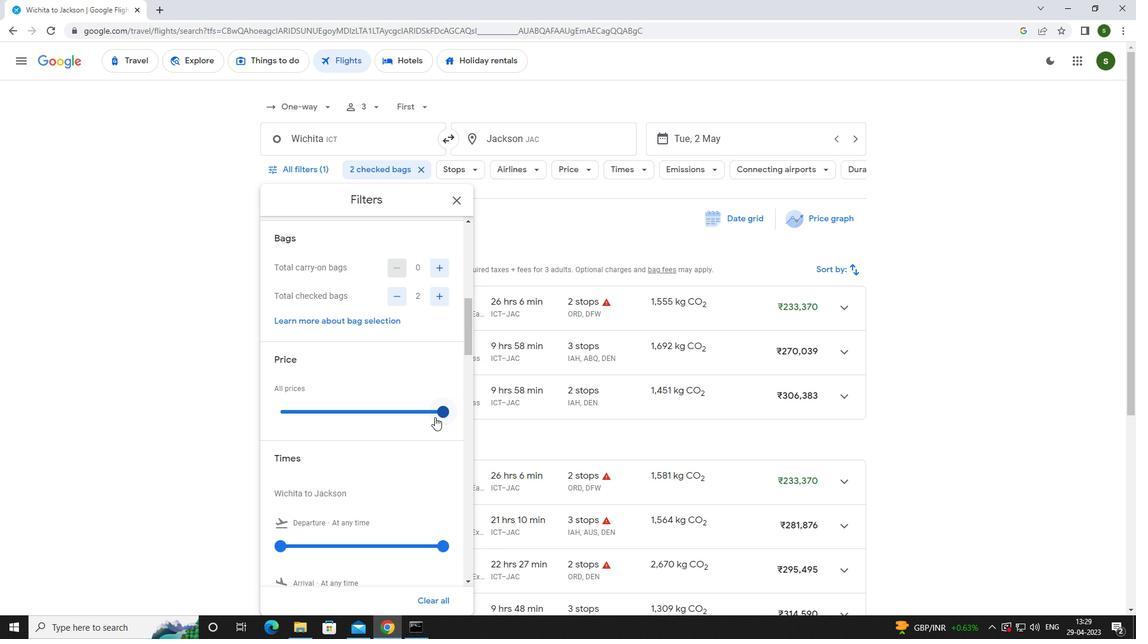 
Action: Mouse pressed left at (441, 412)
Screenshot: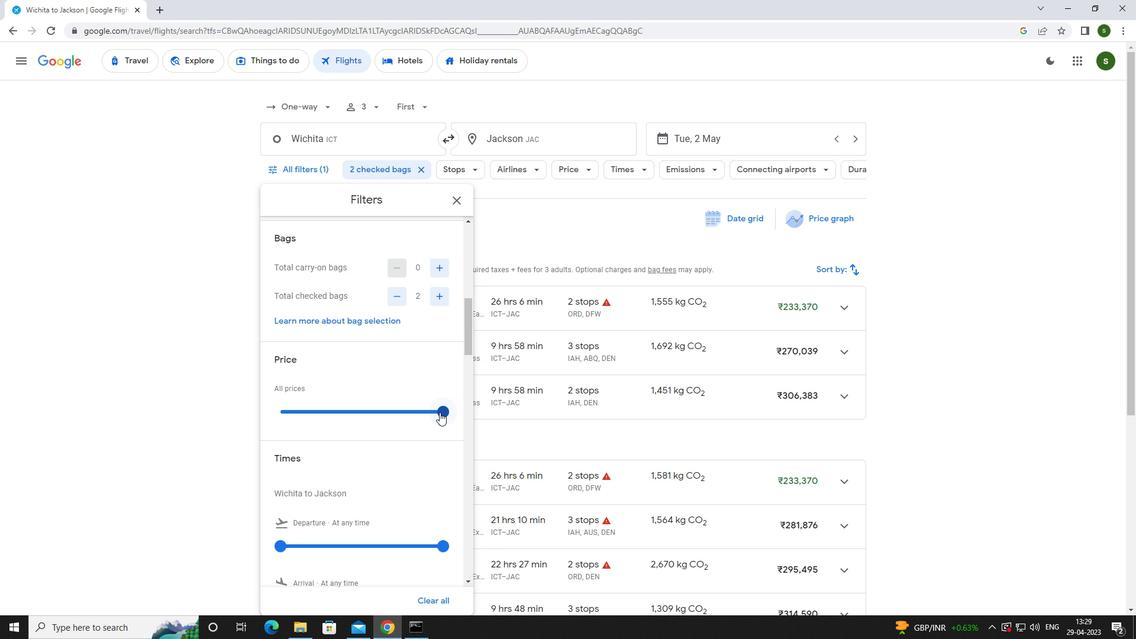 
Action: Mouse moved to (354, 404)
Screenshot: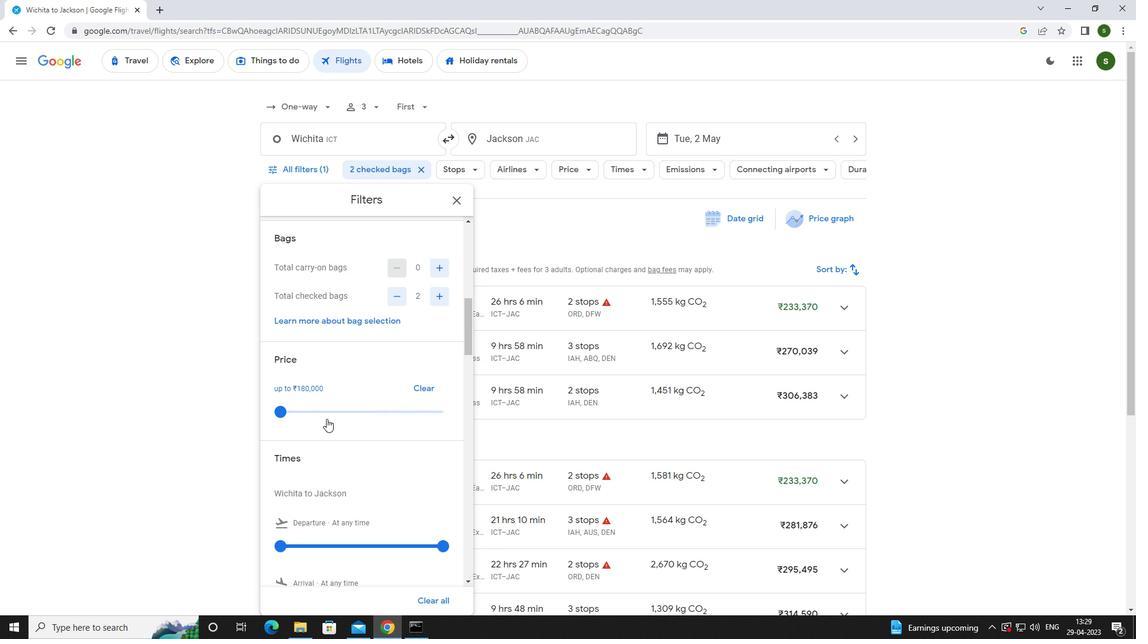 
Action: Mouse scrolled (354, 404) with delta (0, 0)
Screenshot: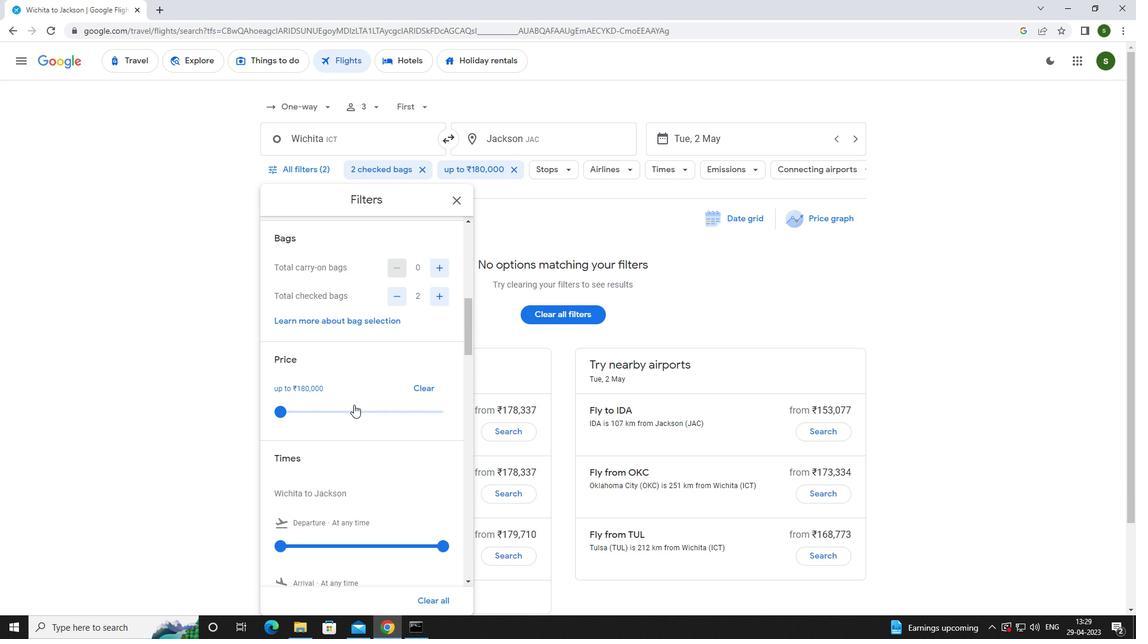 
Action: Mouse scrolled (354, 404) with delta (0, 0)
Screenshot: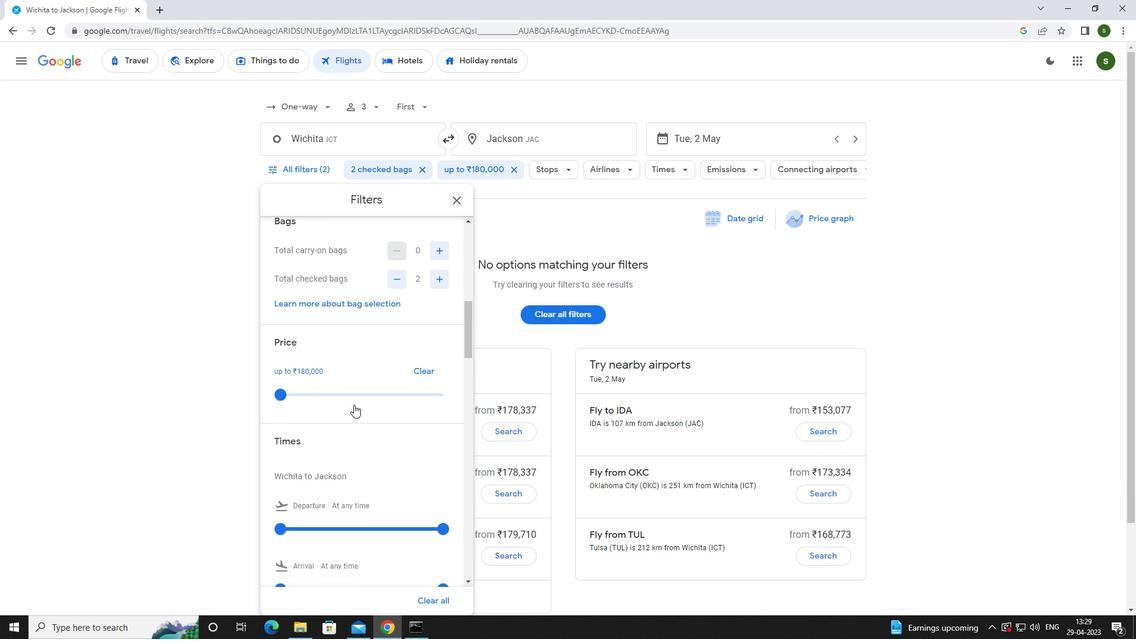 
Action: Mouse scrolled (354, 404) with delta (0, 0)
Screenshot: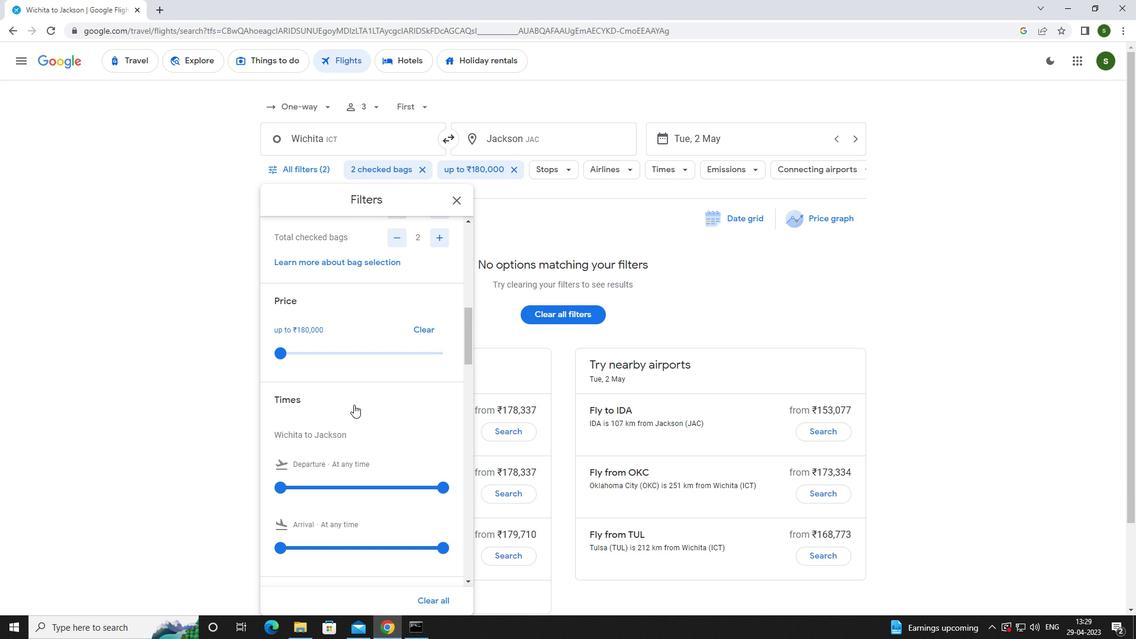 
Action: Mouse moved to (279, 368)
Screenshot: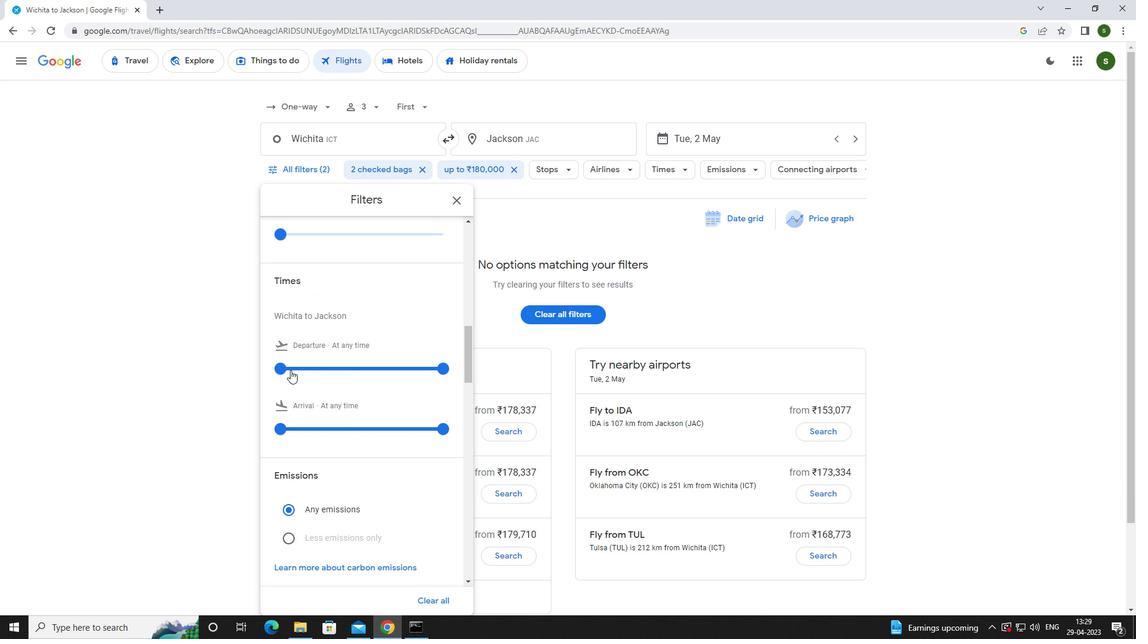 
Action: Mouse pressed left at (279, 368)
Screenshot: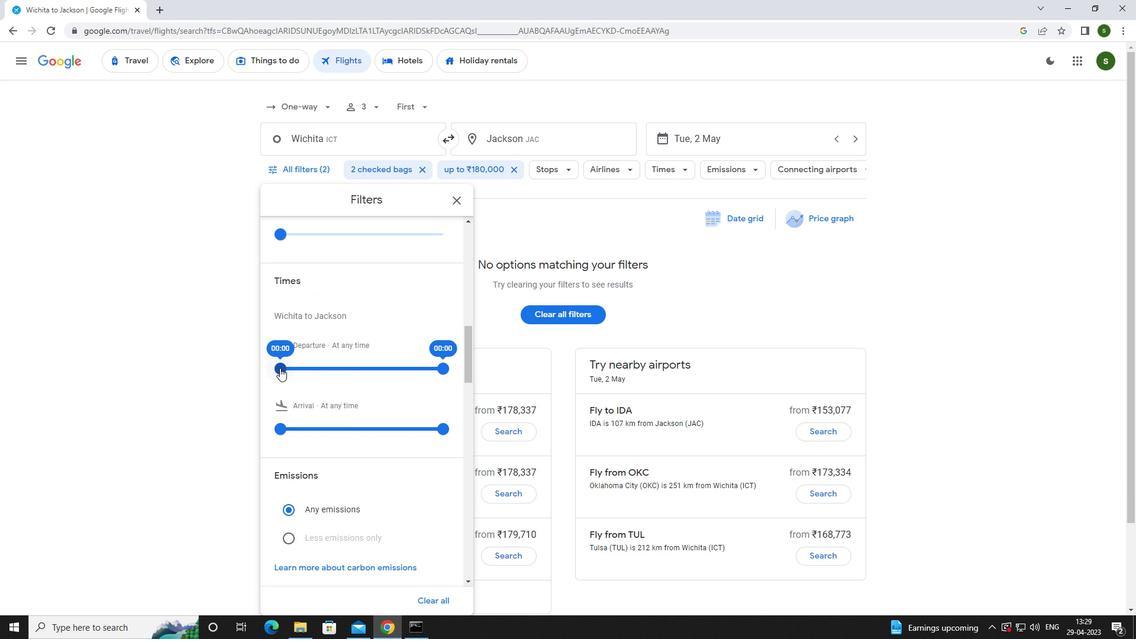 
Action: Mouse moved to (704, 306)
Screenshot: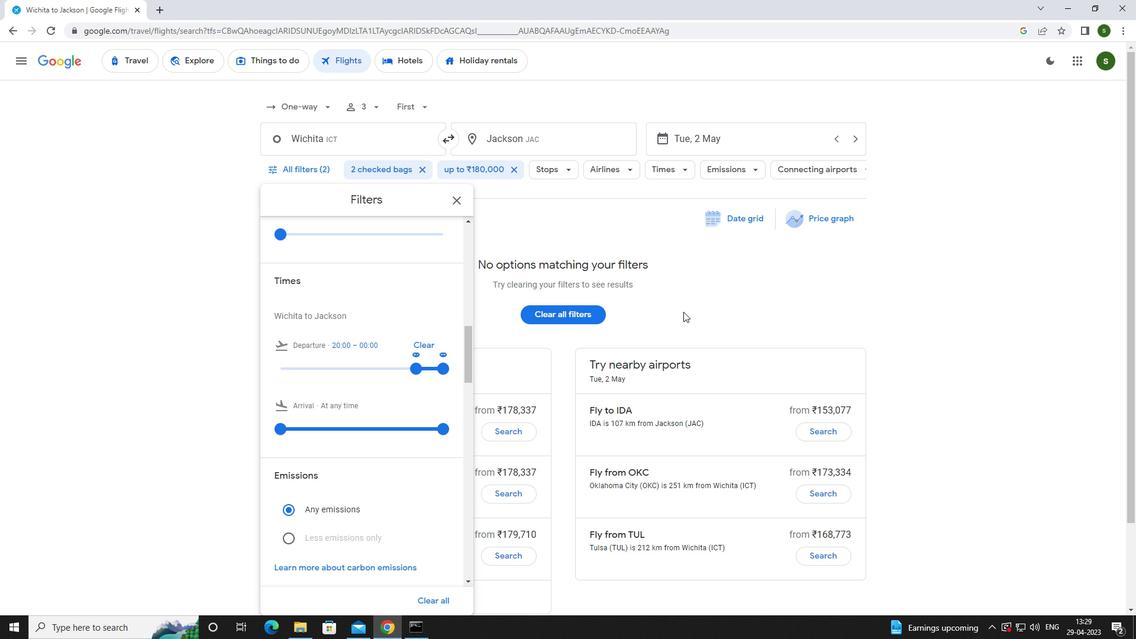 
Action: Mouse pressed left at (704, 306)
Screenshot: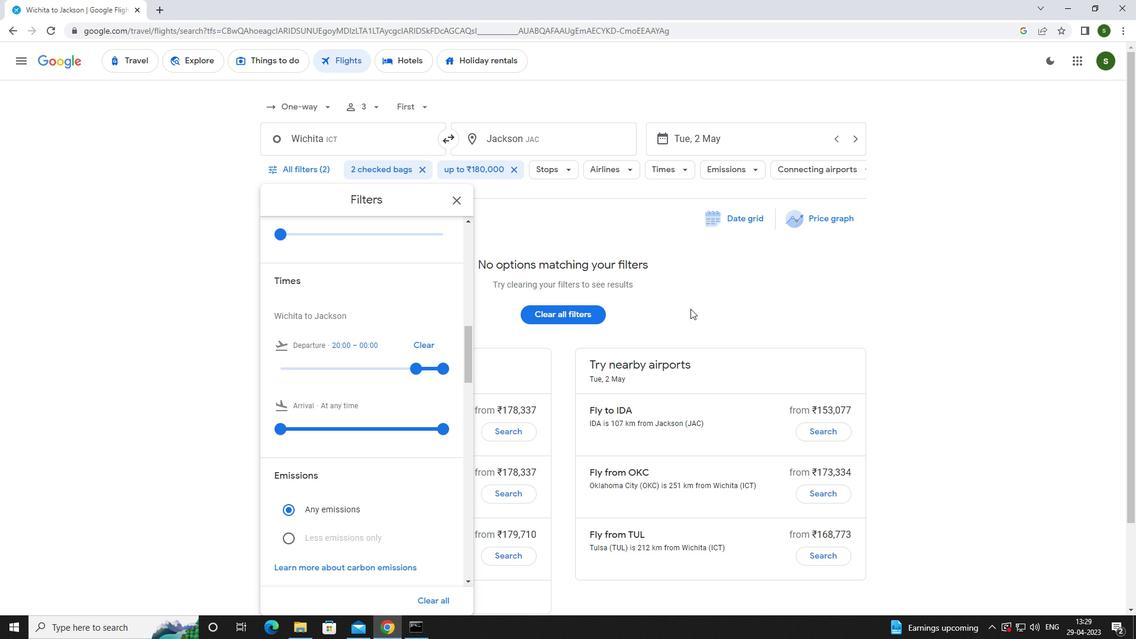 
